 Task: Add Attachment from computer to Card Card0000000145 in Board Board0000000037 in Workspace WS0000000013 in Trello. Add Cover Green to Card Card0000000145 in Board Board0000000037 in Workspace WS0000000013 in Trello. Add "Move Card To …" Button titled Button0000000145 to "top" of the list "To Do" to Card Card0000000145 in Board Board0000000037 in Workspace WS0000000013 in Trello. Add Description DS0000000145 to Card Card0000000146 in Board Board0000000037 in Workspace WS0000000013 in Trello. Add Comment CM0000000145 to Card Card0000000146 in Board Board0000000037 in Workspace WS0000000013 in Trello
Action: Mouse moved to (597, 33)
Screenshot: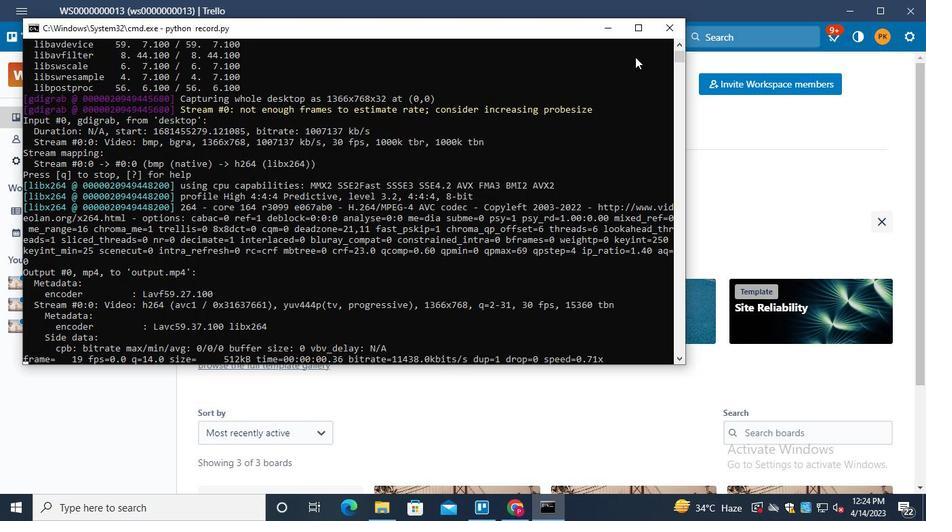 
Action: Mouse pressed left at (597, 33)
Screenshot: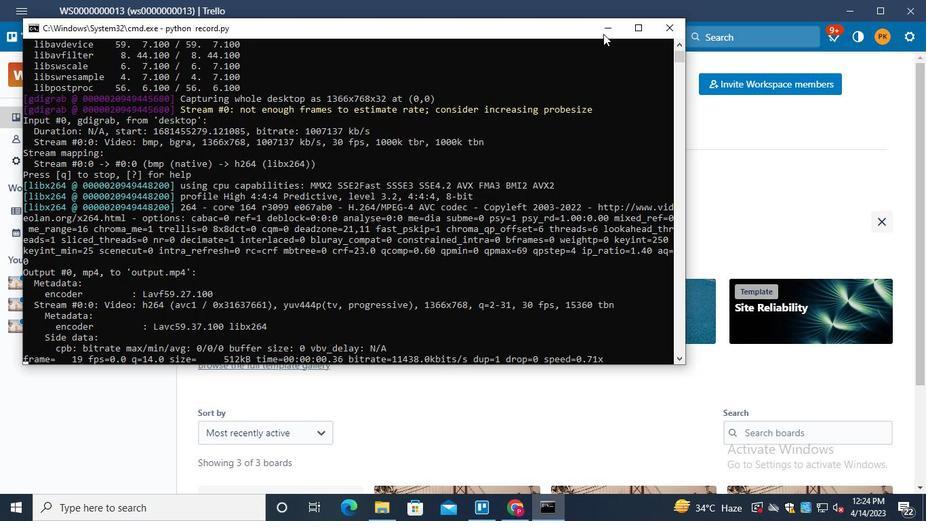 
Action: Mouse moved to (63, 290)
Screenshot: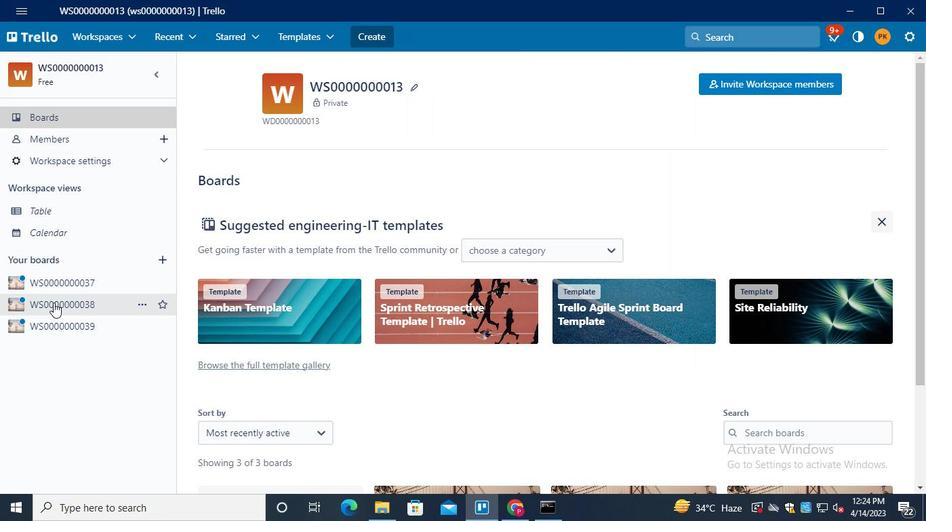
Action: Mouse pressed left at (63, 290)
Screenshot: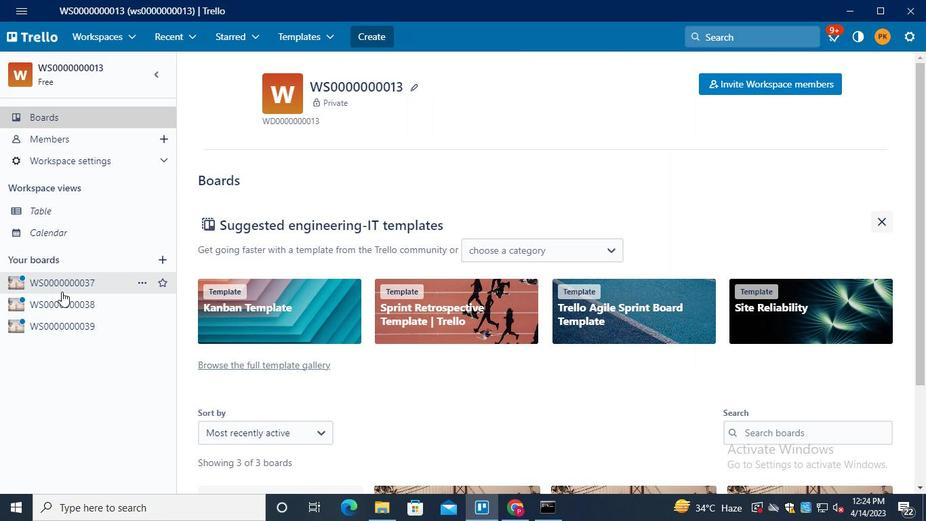
Action: Mouse moved to (268, 135)
Screenshot: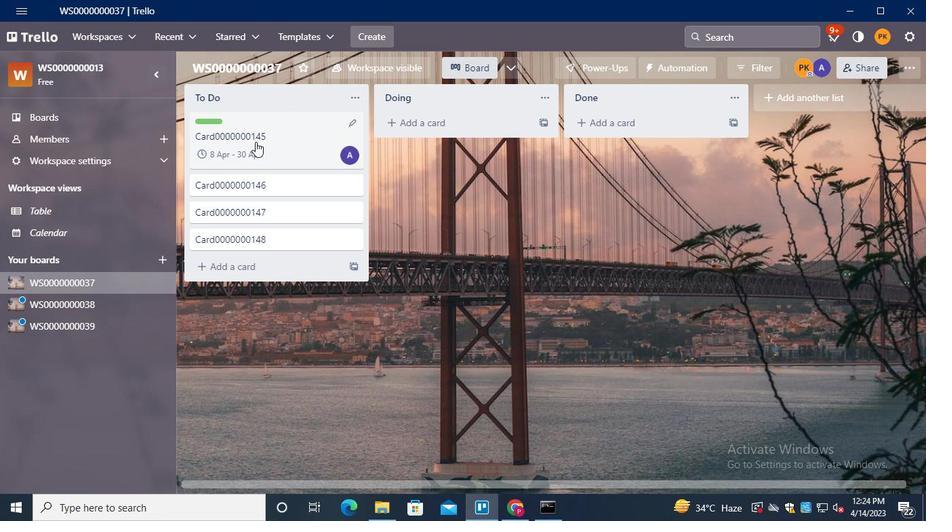 
Action: Mouse pressed left at (268, 135)
Screenshot: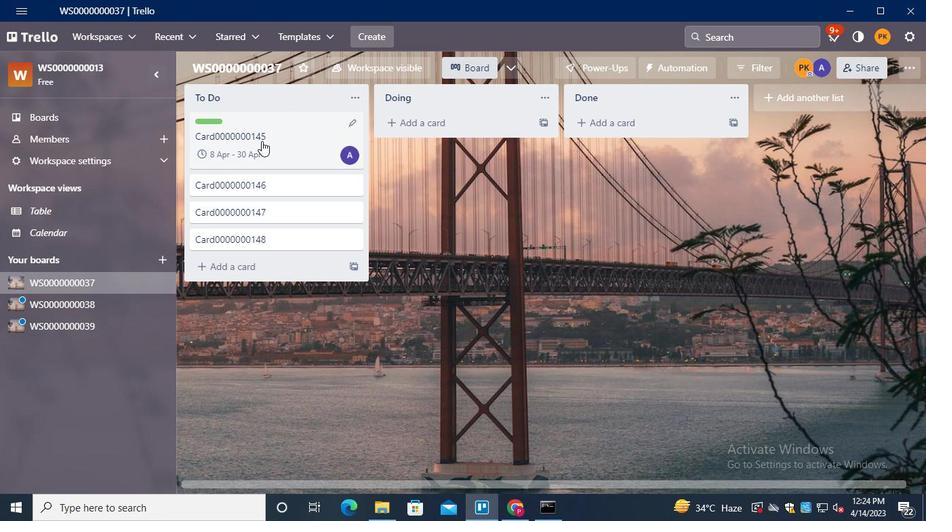 
Action: Mouse moved to (653, 287)
Screenshot: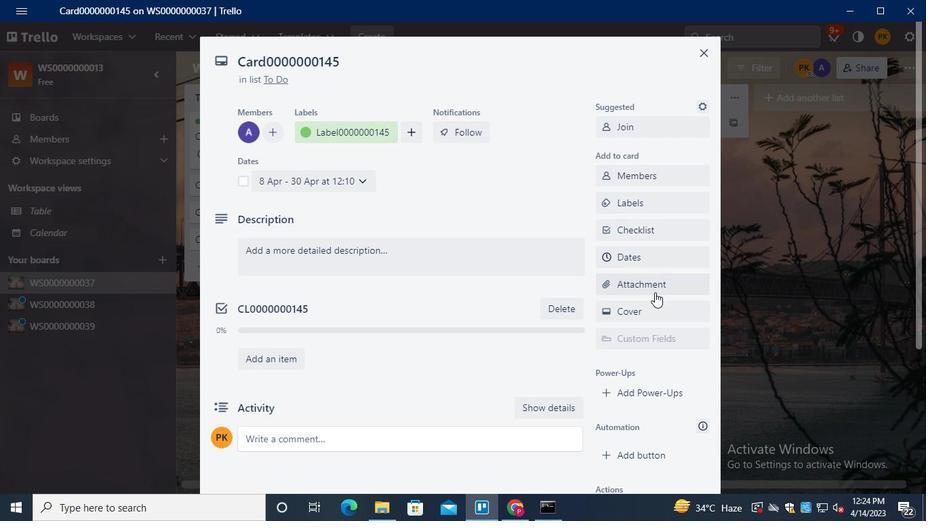
Action: Mouse pressed left at (653, 287)
Screenshot: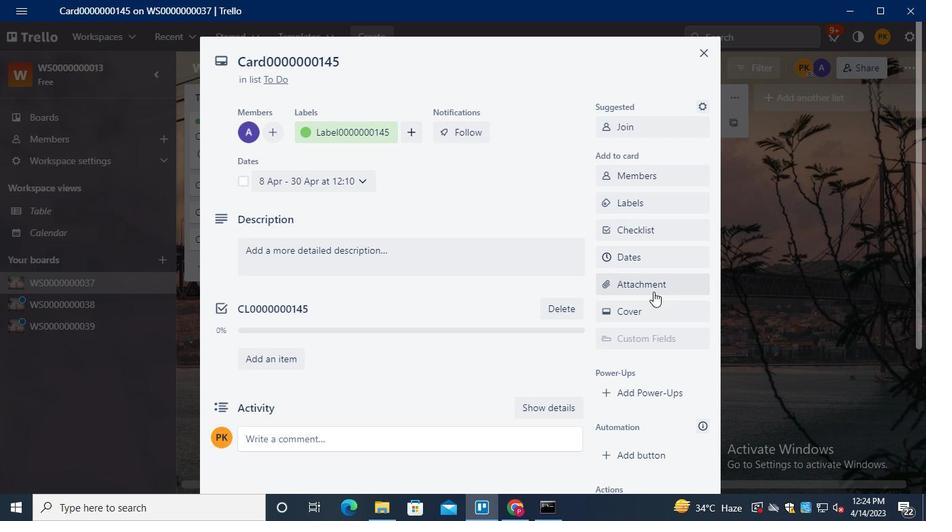 
Action: Mouse moved to (633, 109)
Screenshot: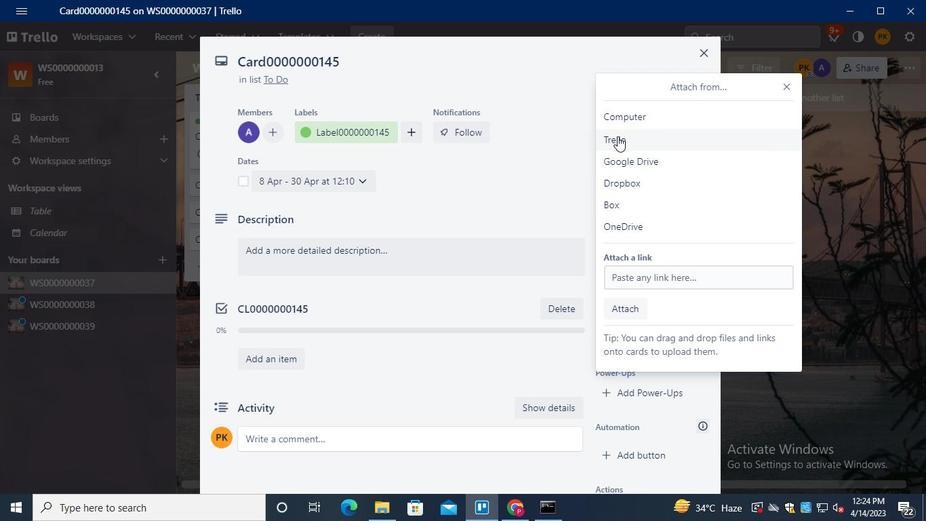 
Action: Mouse pressed left at (633, 109)
Screenshot: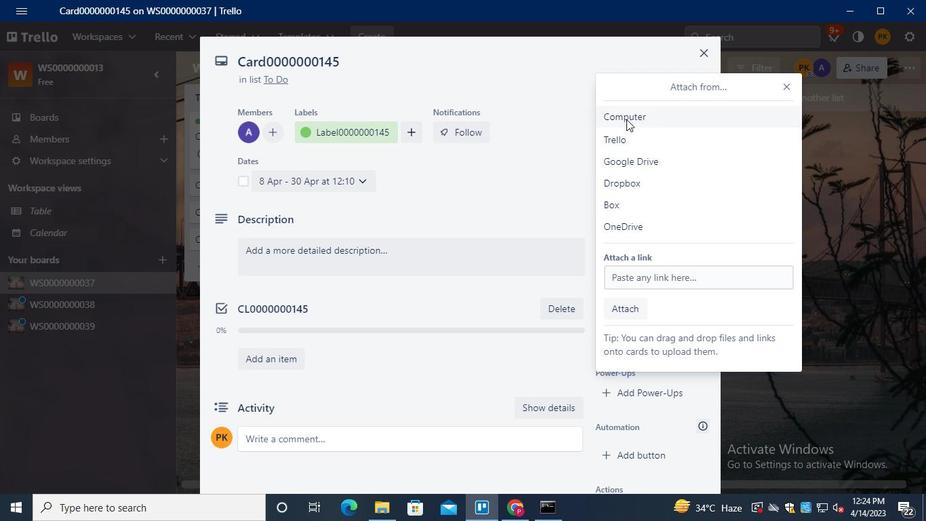 
Action: Mouse moved to (249, 101)
Screenshot: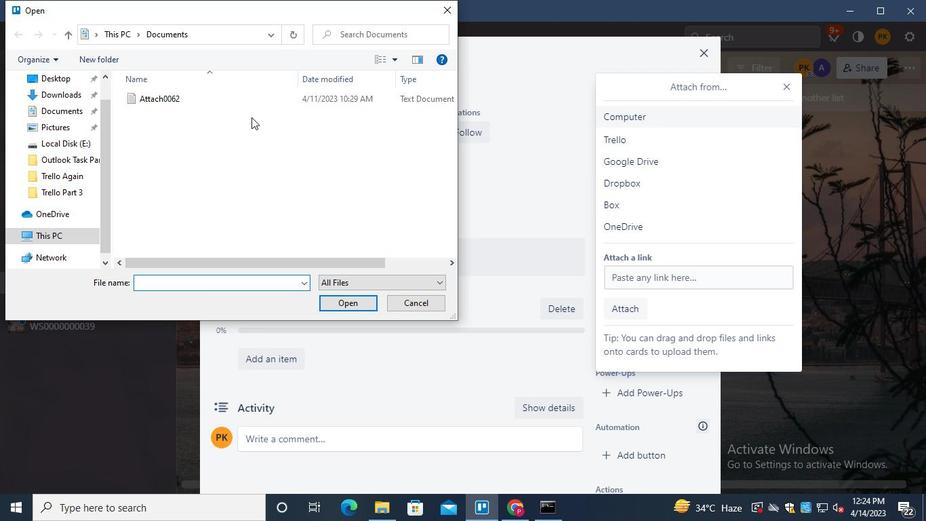 
Action: Mouse pressed left at (249, 101)
Screenshot: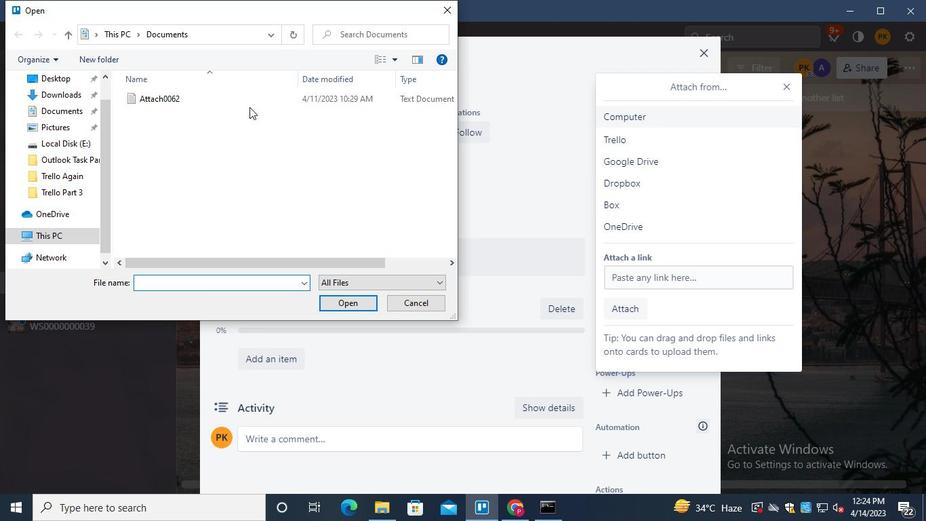 
Action: Mouse moved to (342, 299)
Screenshot: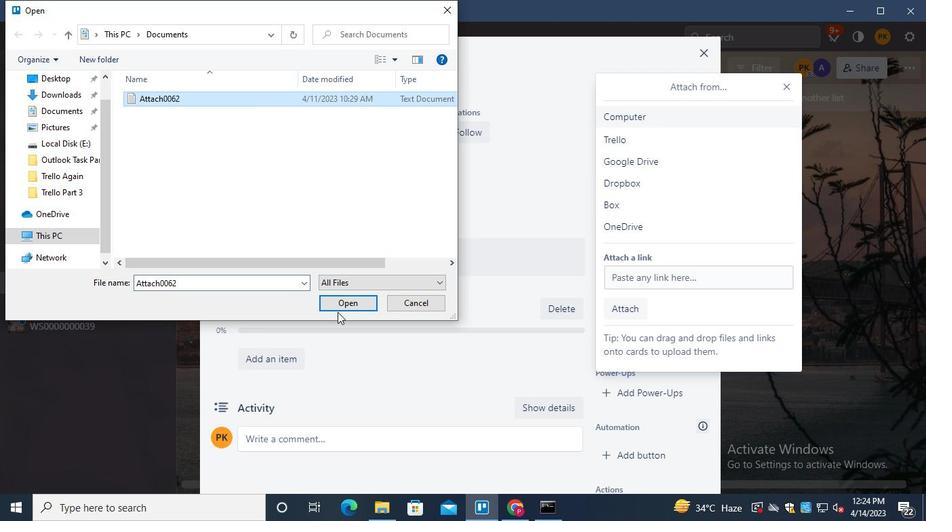
Action: Mouse pressed left at (342, 299)
Screenshot: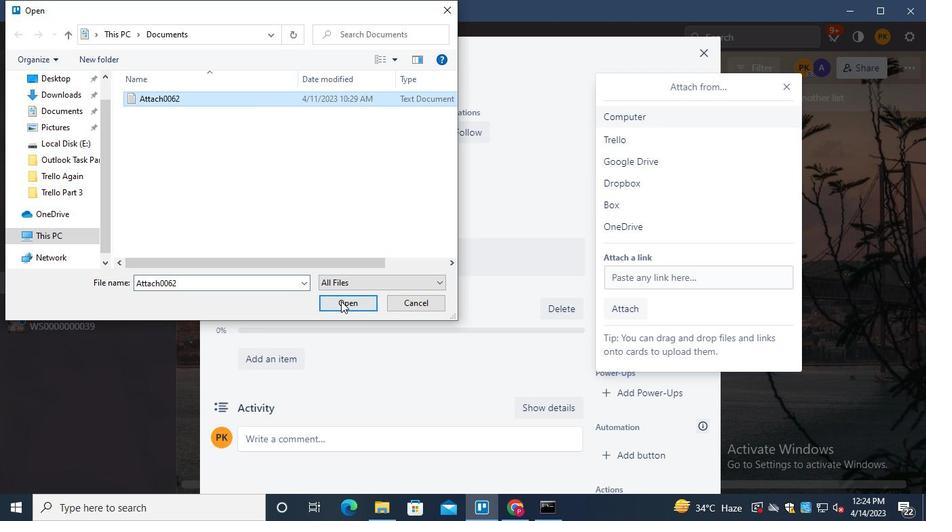 
Action: Mouse moved to (631, 310)
Screenshot: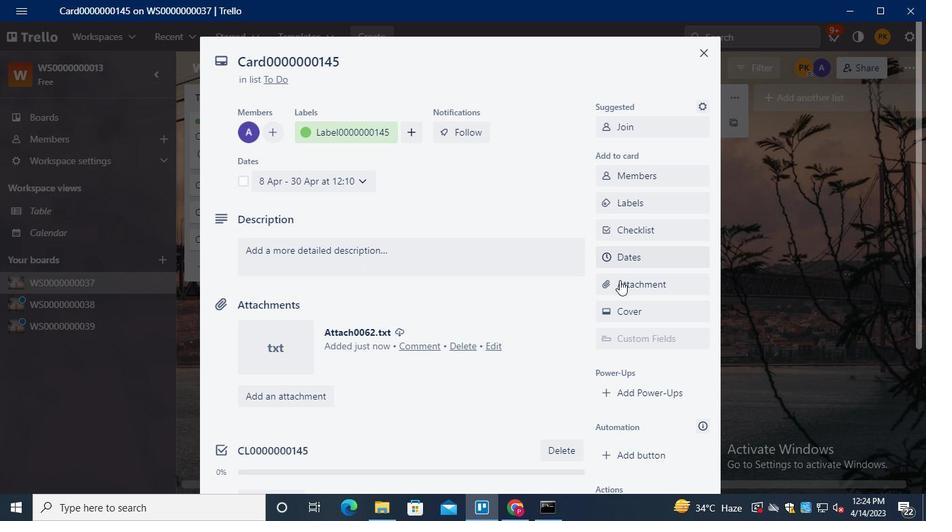 
Action: Mouse pressed left at (631, 310)
Screenshot: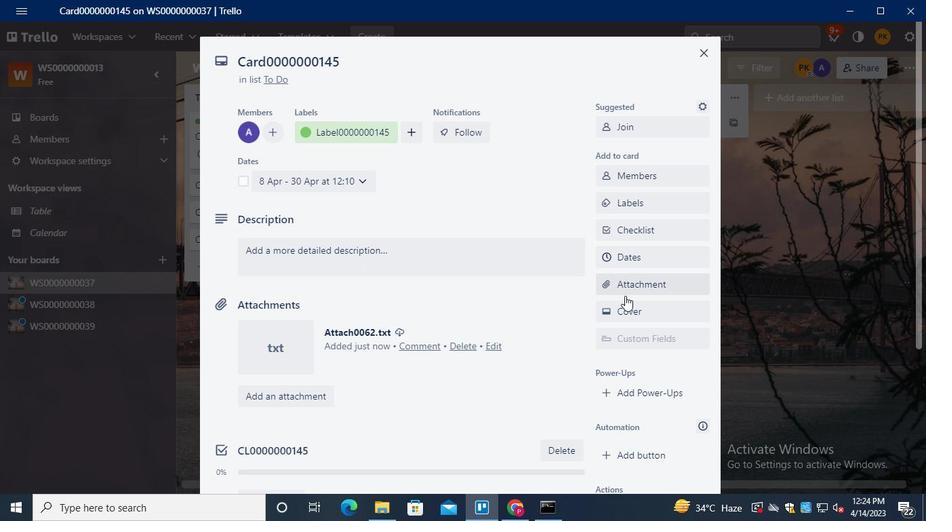 
Action: Mouse moved to (619, 229)
Screenshot: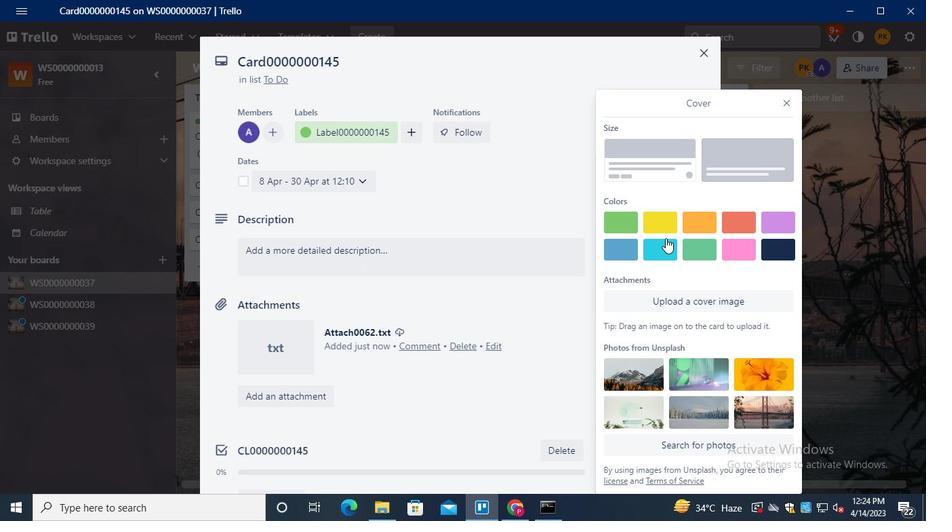 
Action: Mouse pressed left at (619, 229)
Screenshot: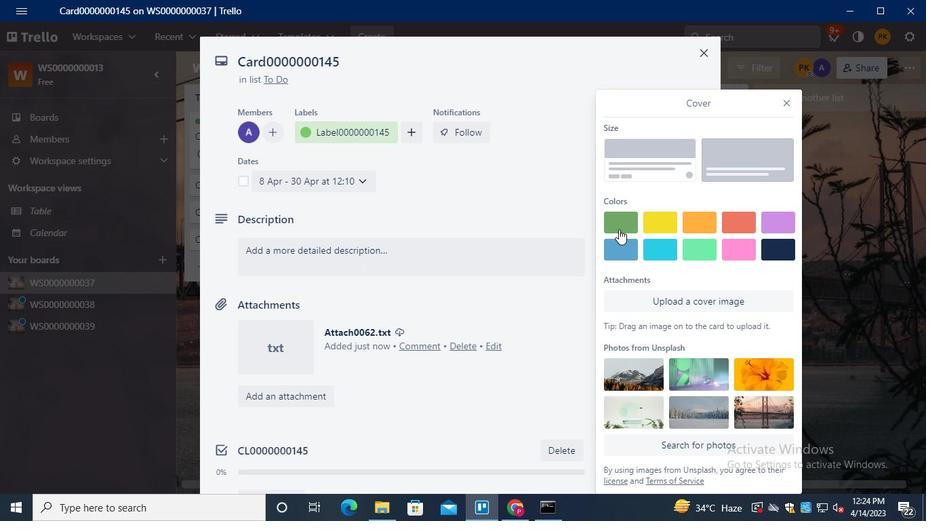 
Action: Mouse moved to (783, 77)
Screenshot: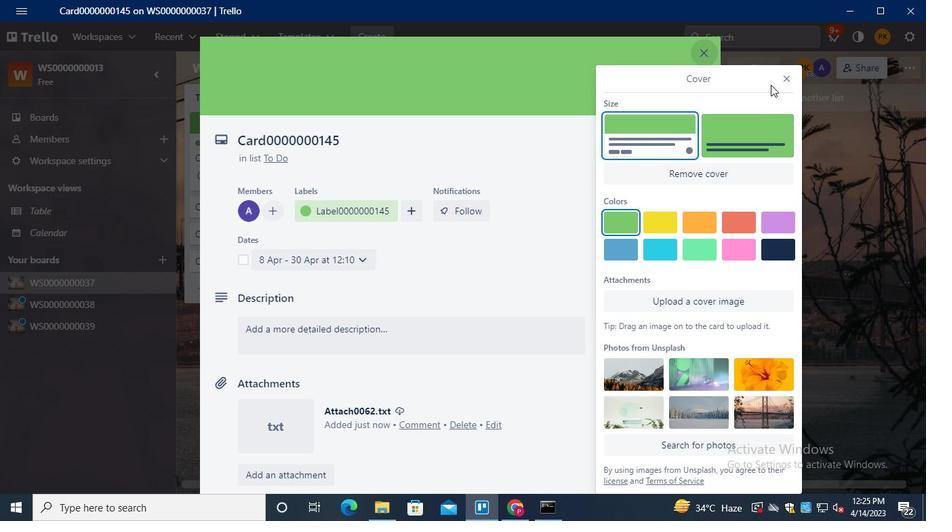 
Action: Mouse pressed left at (783, 77)
Screenshot: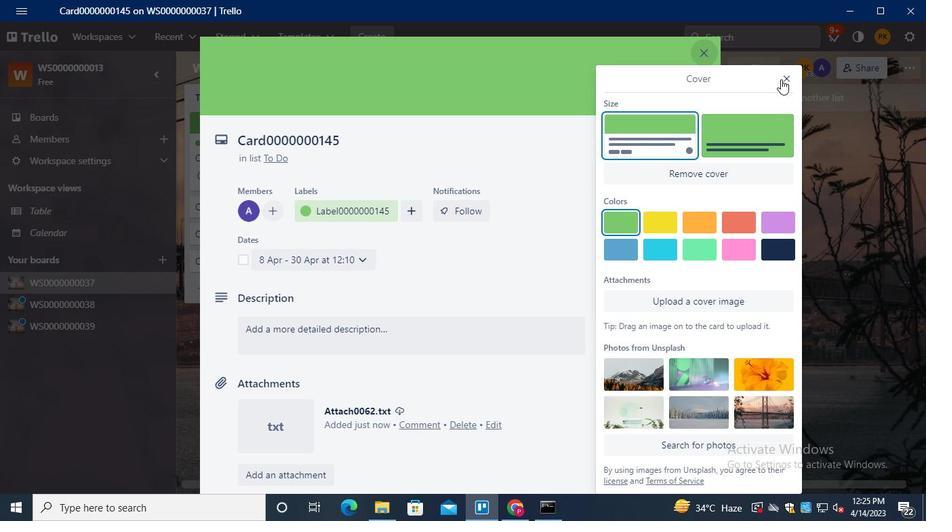 
Action: Mouse moved to (653, 372)
Screenshot: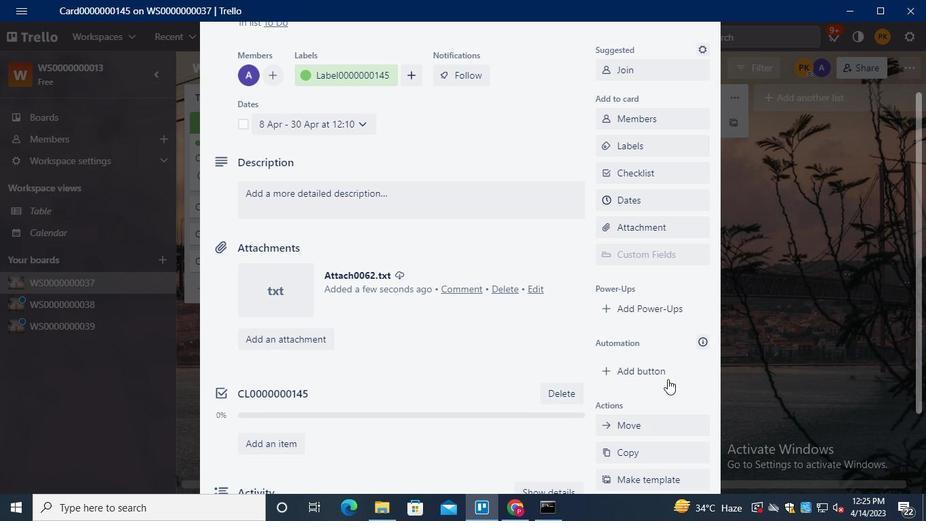 
Action: Mouse pressed left at (653, 372)
Screenshot: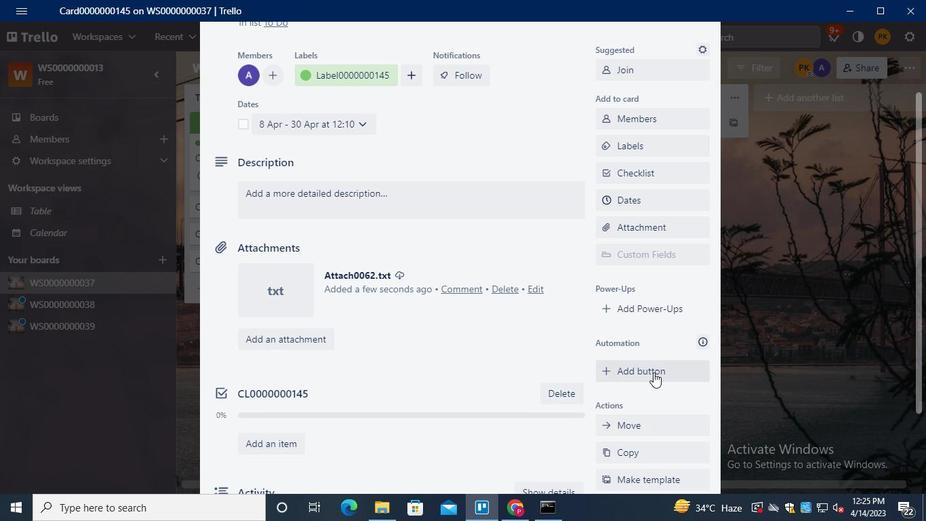 
Action: Mouse moved to (656, 124)
Screenshot: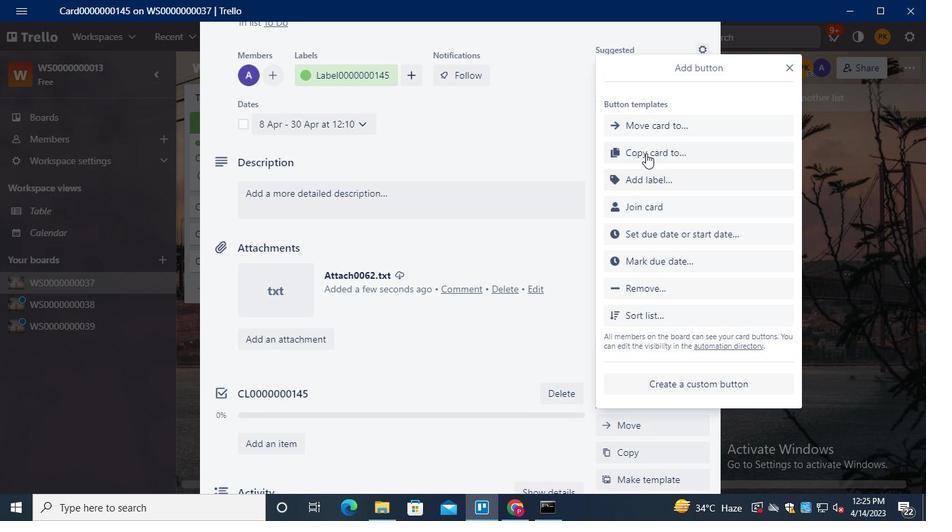
Action: Mouse pressed left at (656, 124)
Screenshot: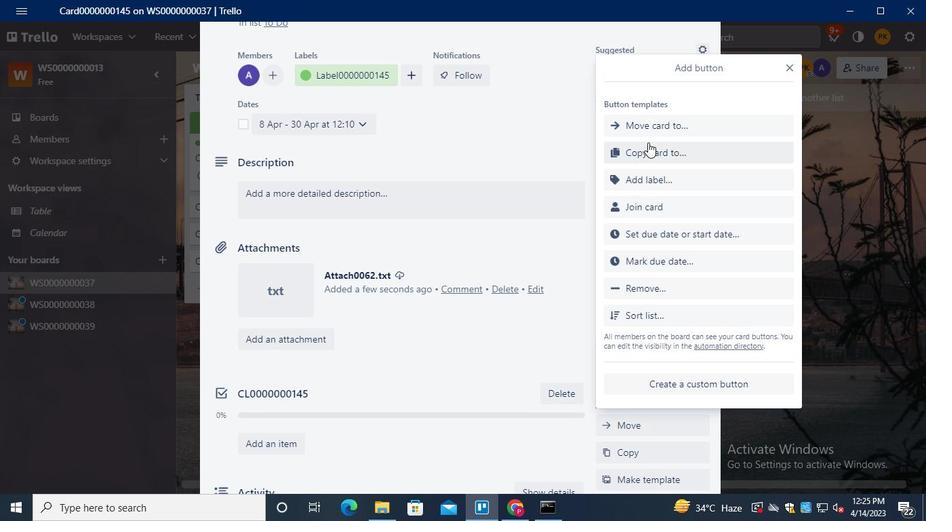 
Action: Mouse moved to (712, 236)
Screenshot: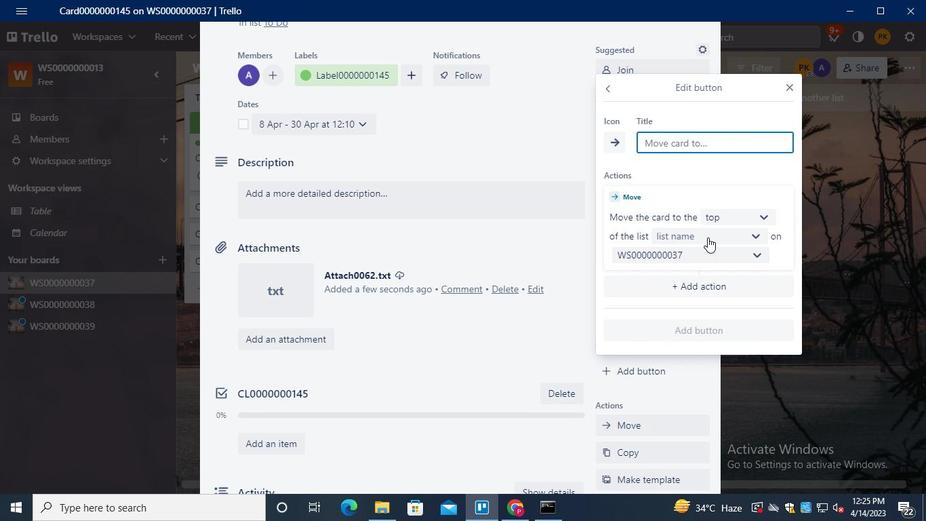 
Action: Mouse pressed left at (712, 236)
Screenshot: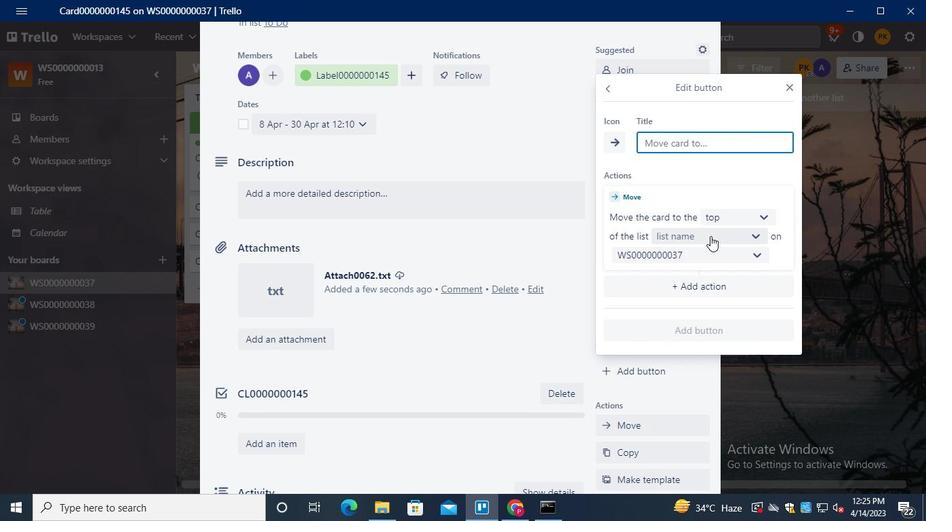
Action: Mouse moved to (705, 262)
Screenshot: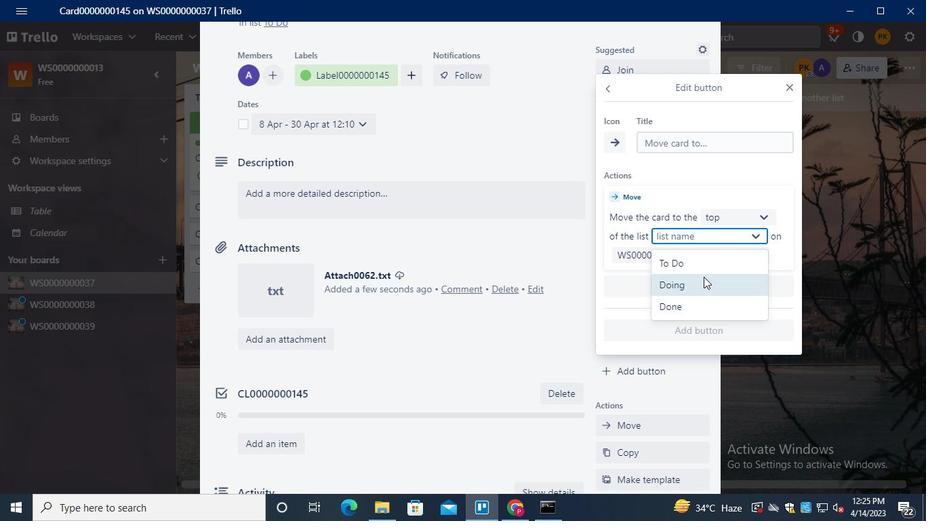 
Action: Mouse pressed left at (705, 262)
Screenshot: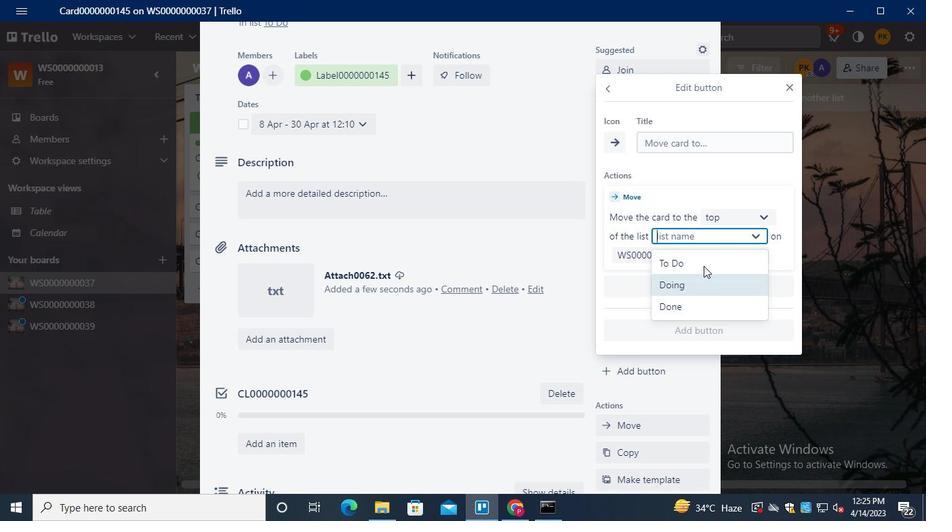 
Action: Mouse moved to (700, 252)
Screenshot: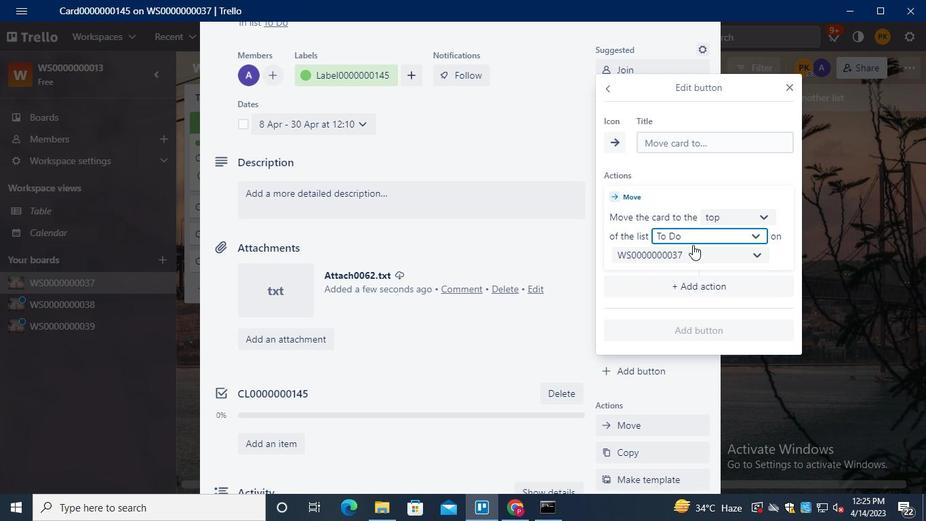 
Action: Mouse pressed left at (700, 252)
Screenshot: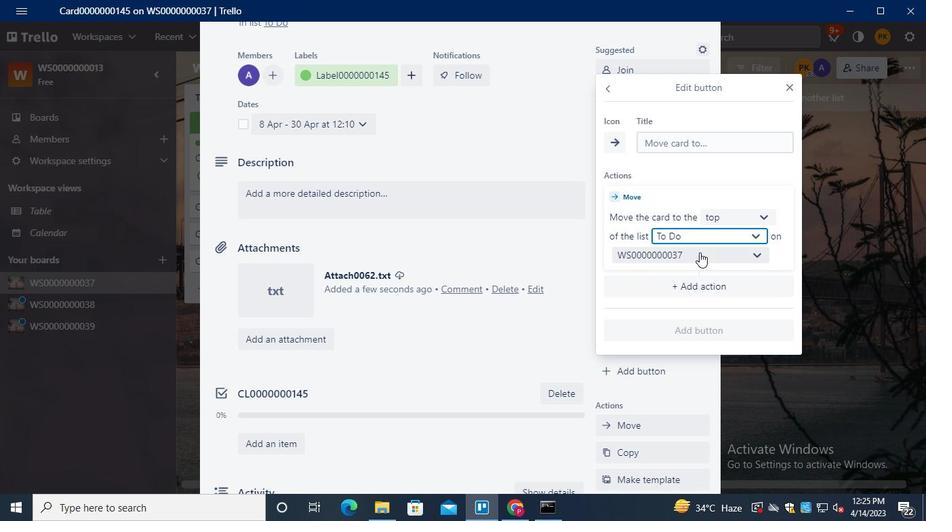 
Action: Mouse moved to (818, 263)
Screenshot: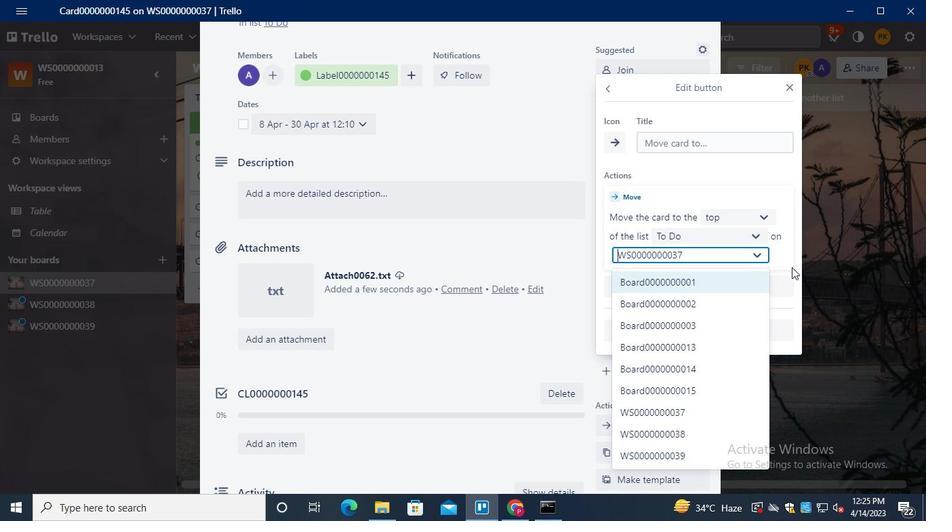 
Action: Mouse pressed left at (818, 263)
Screenshot: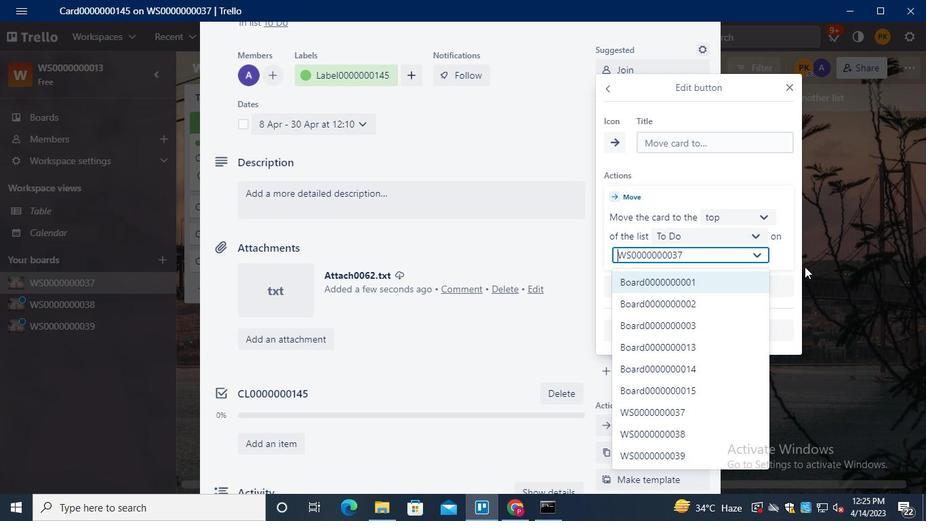 
Action: Mouse moved to (645, 377)
Screenshot: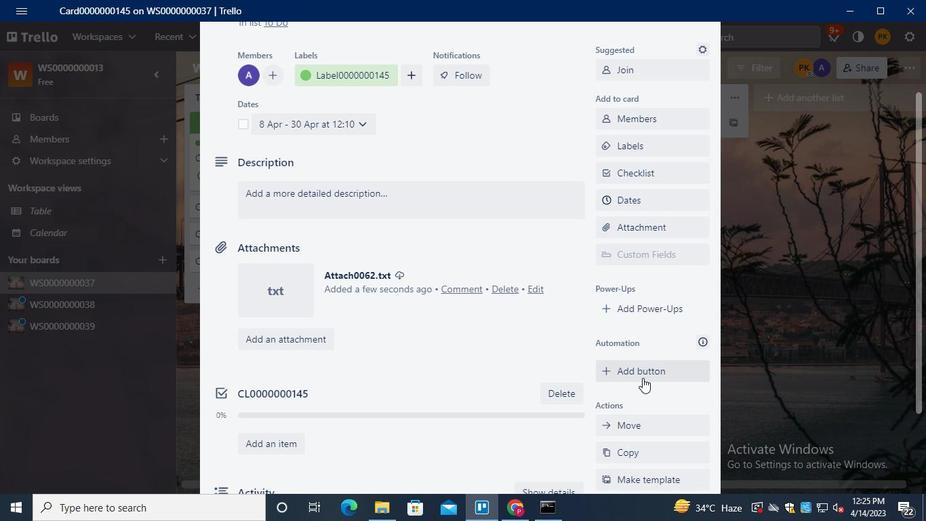 
Action: Mouse pressed left at (645, 377)
Screenshot: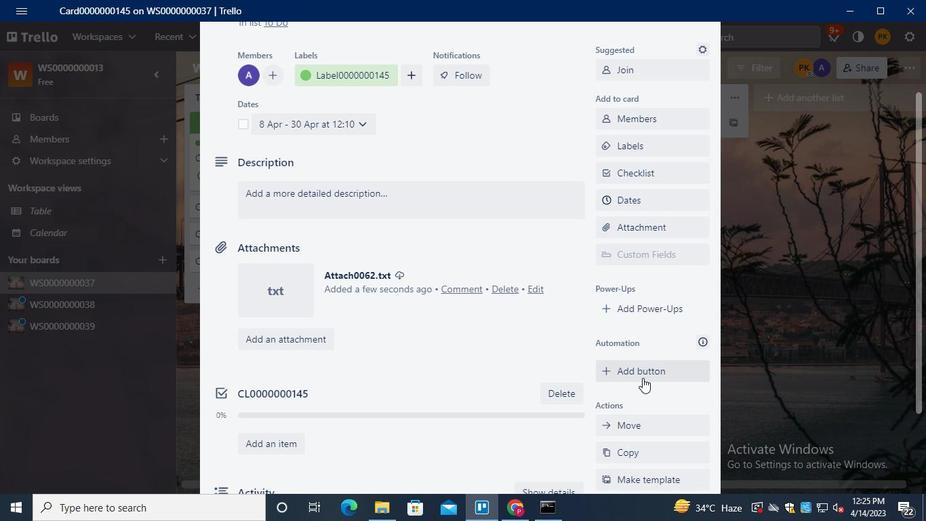 
Action: Mouse moved to (681, 125)
Screenshot: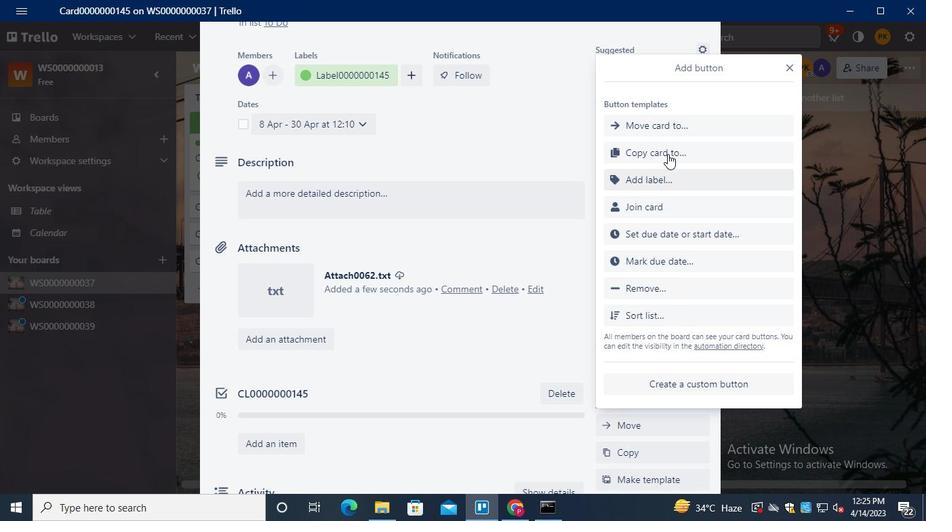 
Action: Mouse pressed left at (681, 125)
Screenshot: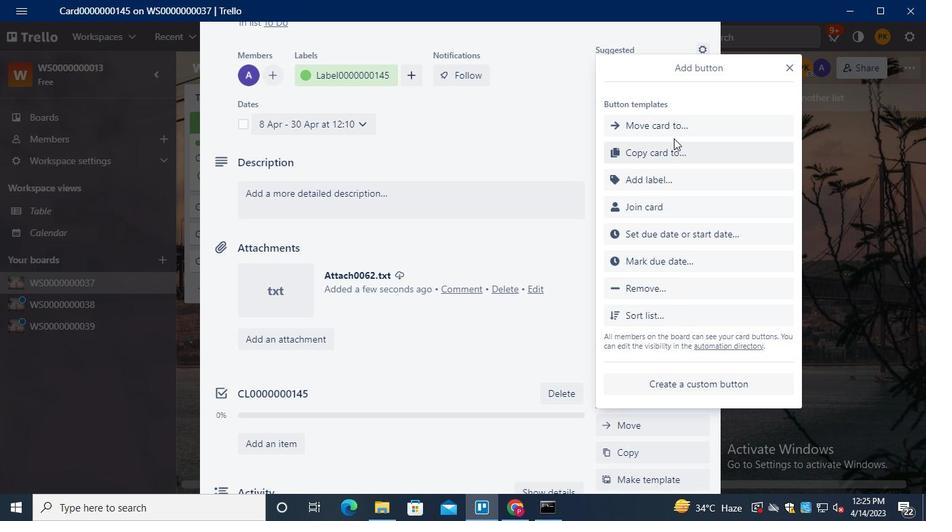 
Action: Mouse moved to (691, 168)
Screenshot: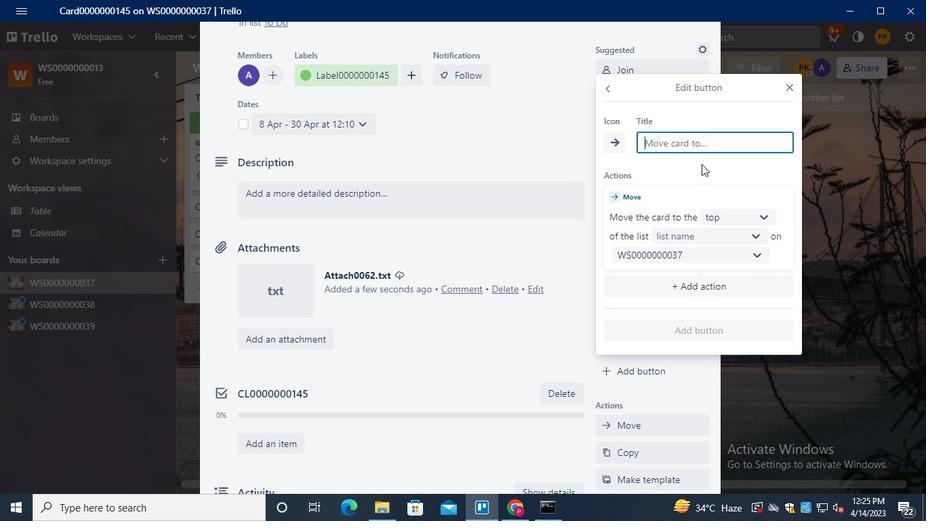 
Action: Keyboard Key.shift
Screenshot: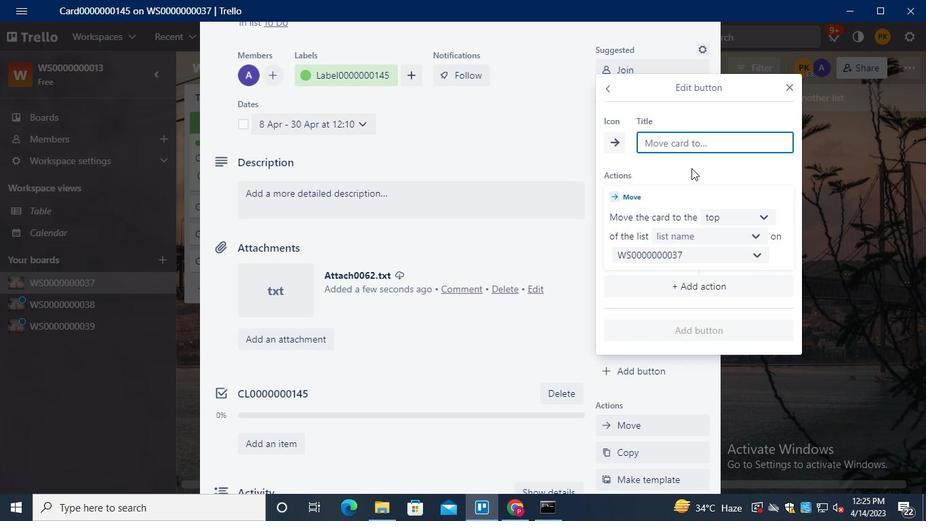 
Action: Keyboard B
Screenshot: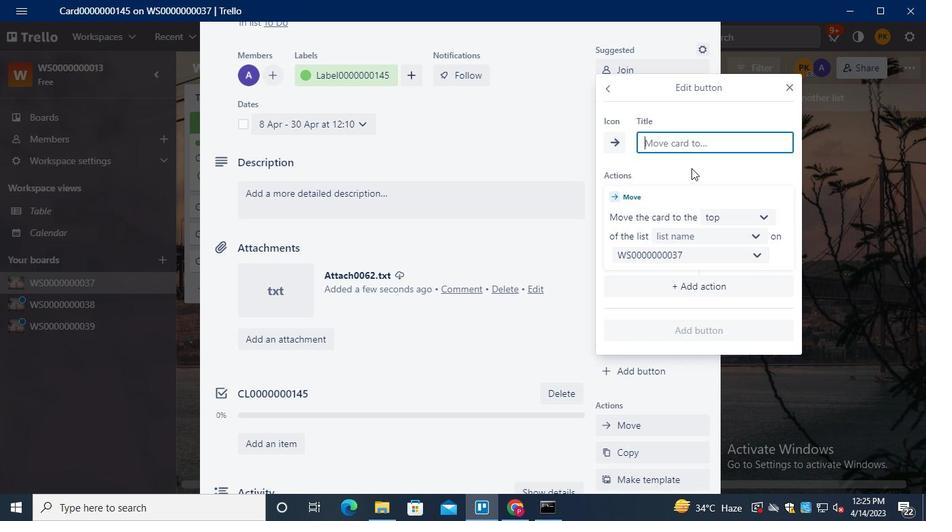 
Action: Keyboard u
Screenshot: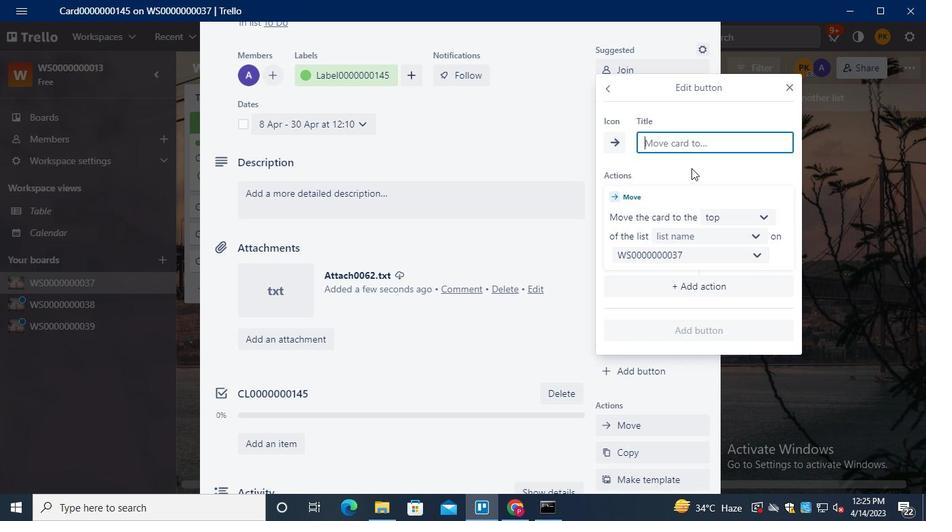 
Action: Keyboard t
Screenshot: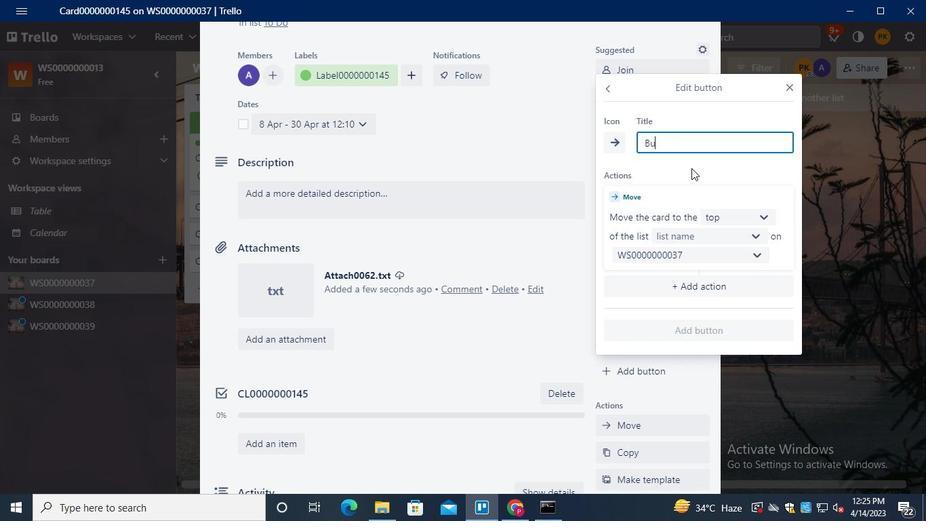 
Action: Keyboard t
Screenshot: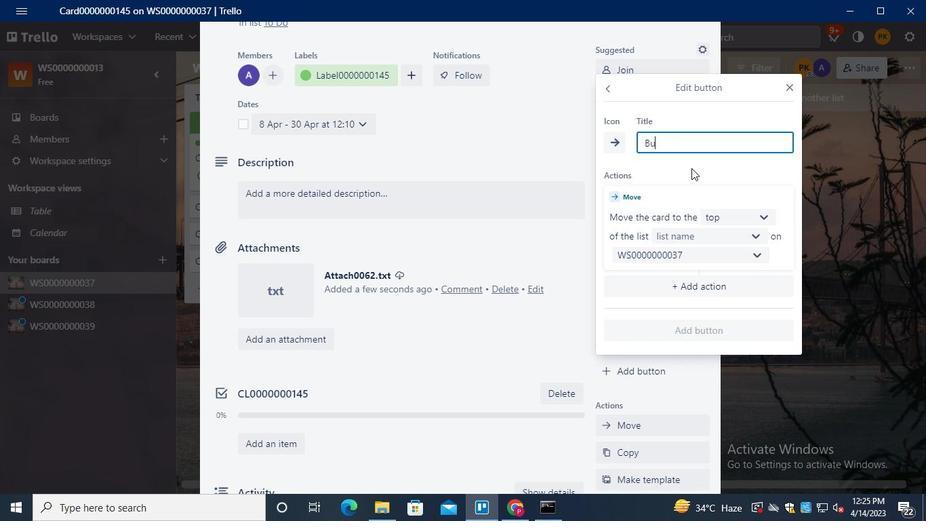 
Action: Keyboard o
Screenshot: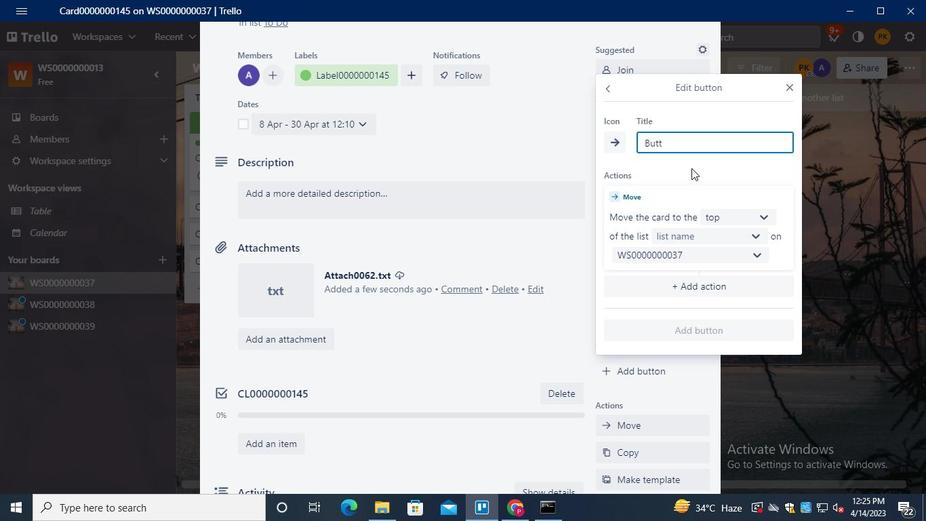 
Action: Keyboard n
Screenshot: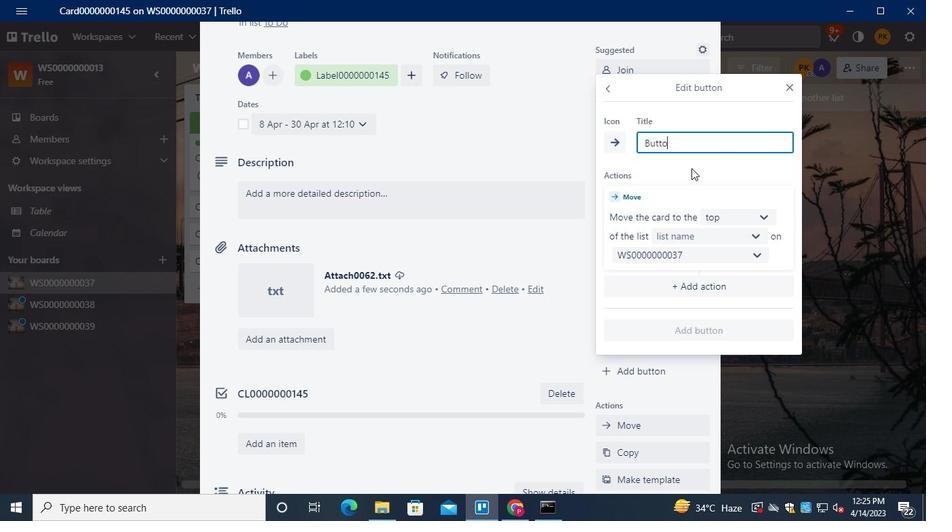 
Action: Keyboard <96>
Screenshot: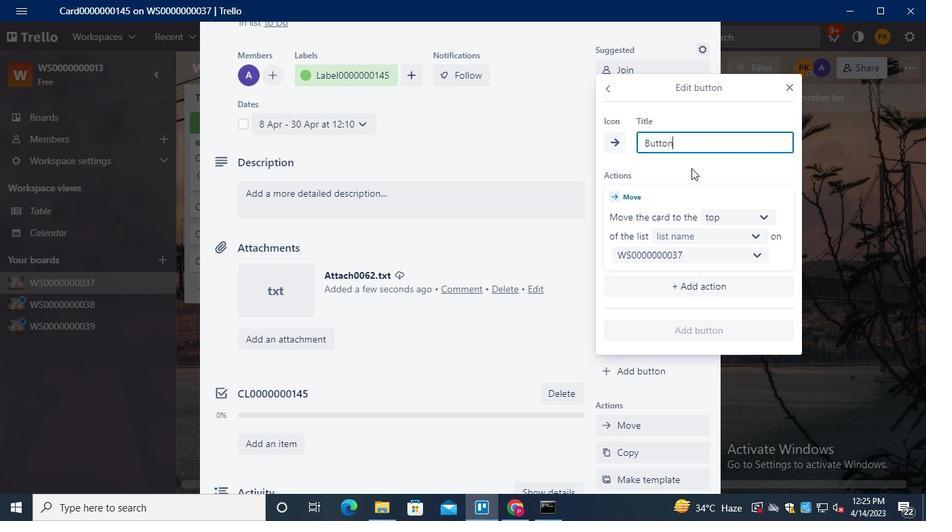 
Action: Keyboard <96>
Screenshot: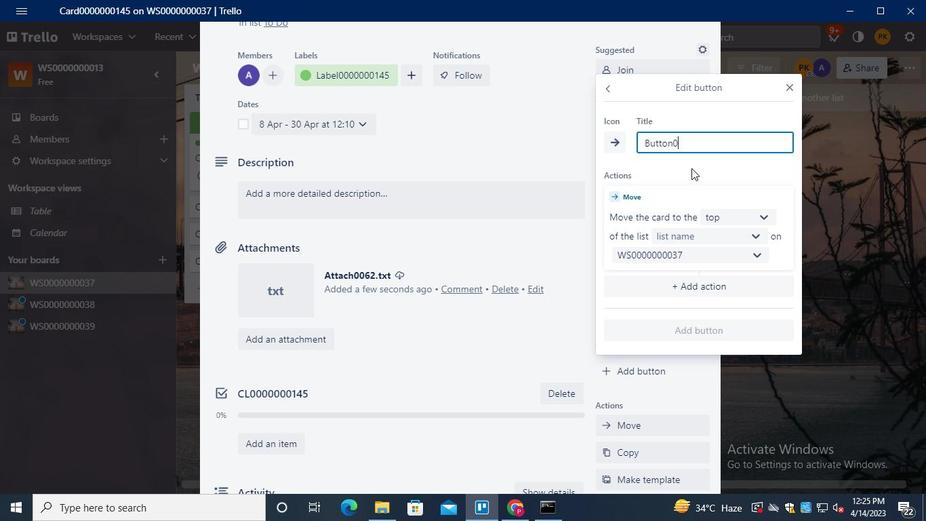 
Action: Keyboard <96>
Screenshot: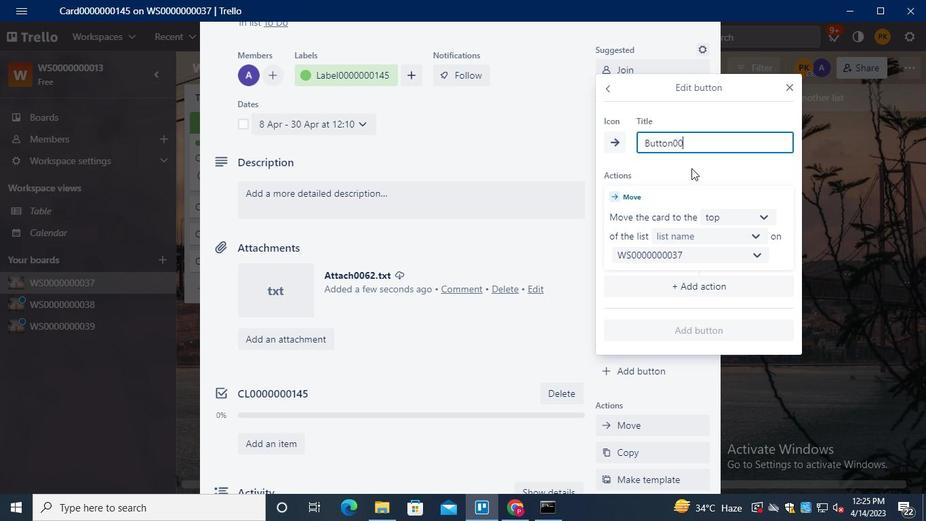 
Action: Keyboard <96>
Screenshot: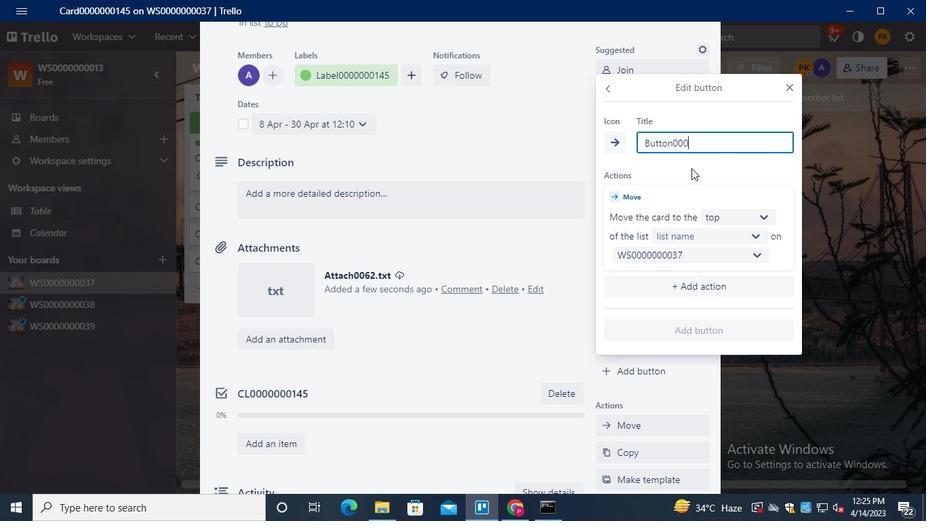 
Action: Keyboard <96>
Screenshot: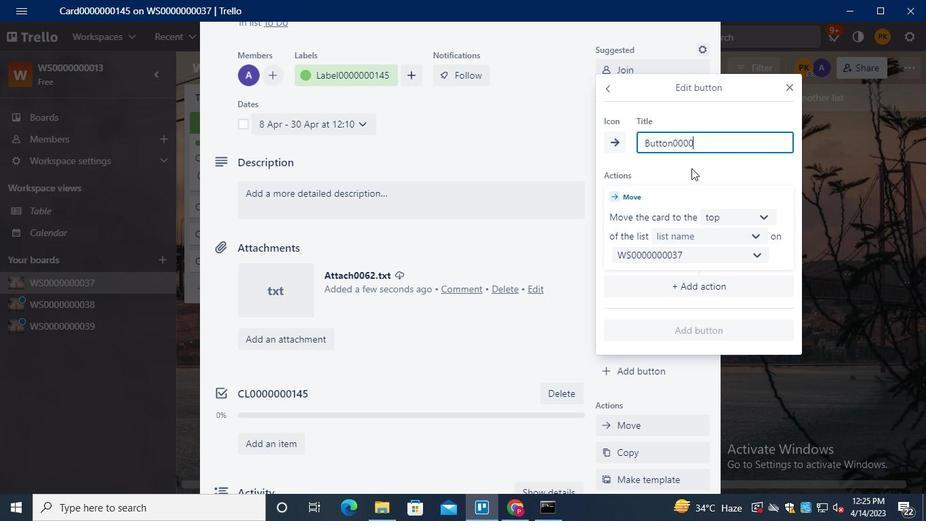 
Action: Keyboard <96>
Screenshot: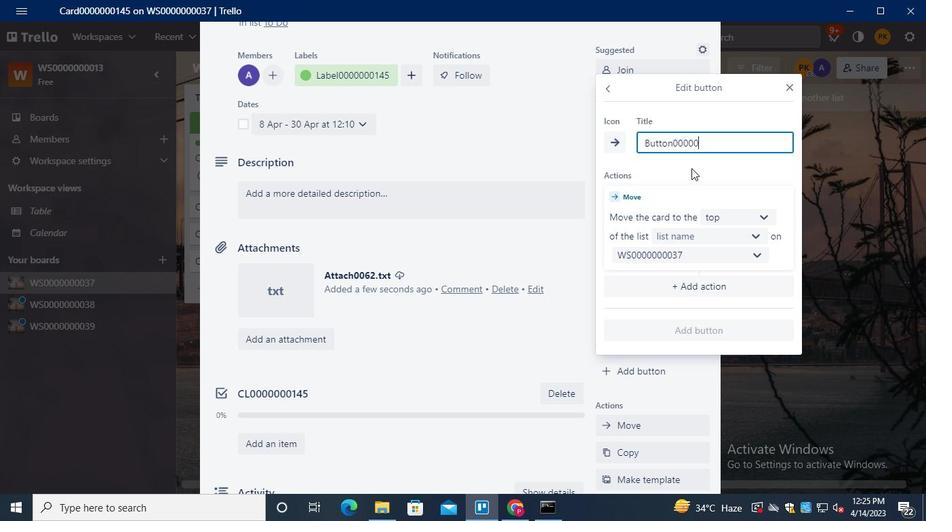 
Action: Keyboard <96>
Screenshot: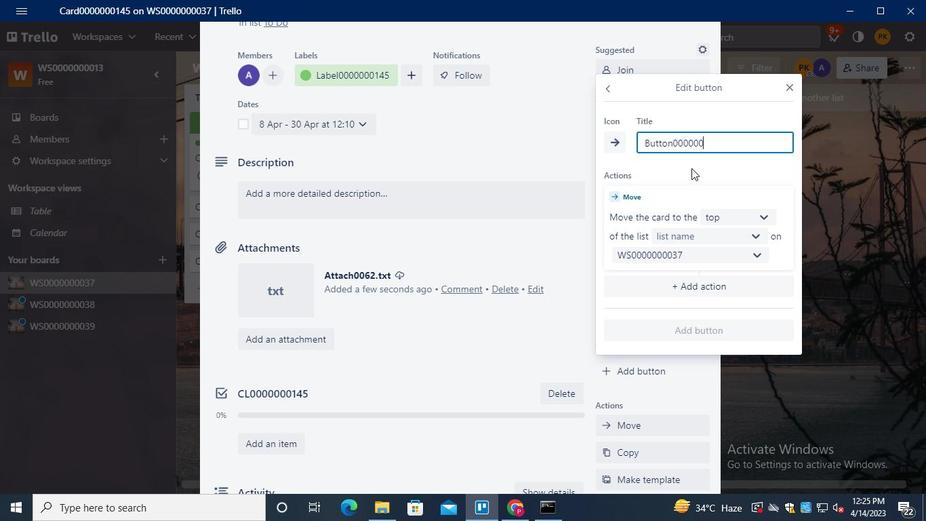 
Action: Keyboard <97>
Screenshot: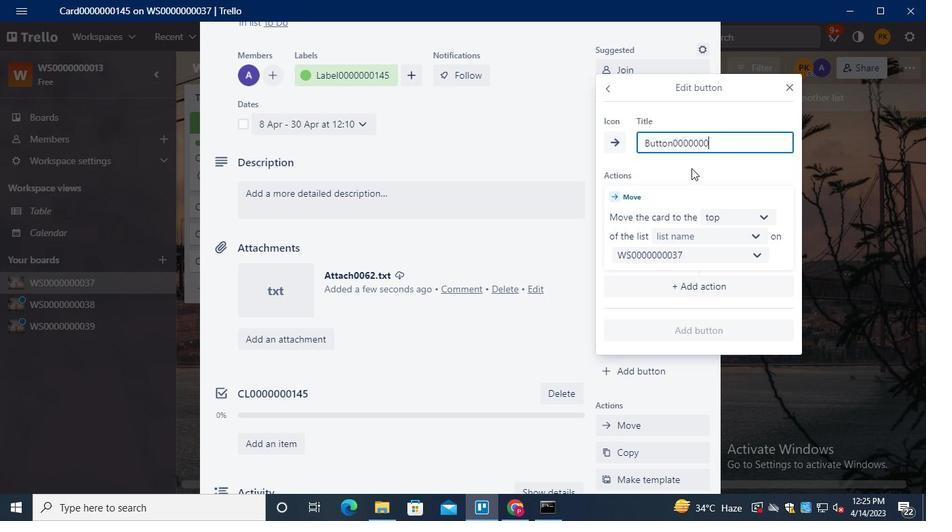 
Action: Keyboard <100>
Screenshot: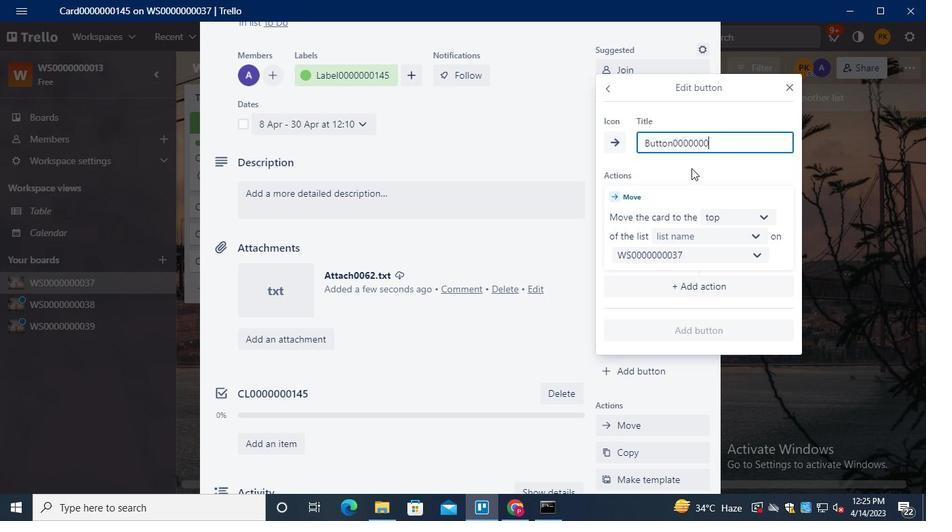
Action: Keyboard <101>
Screenshot: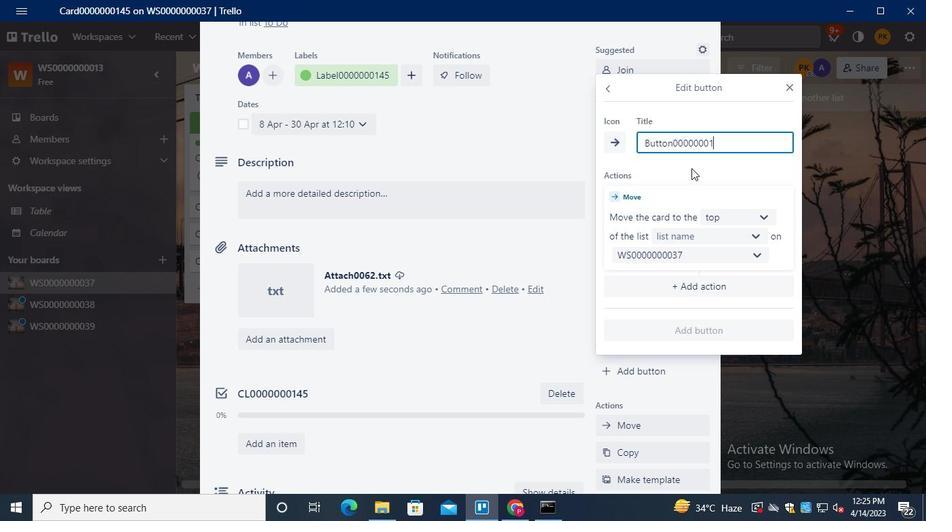 
Action: Mouse moved to (721, 229)
Screenshot: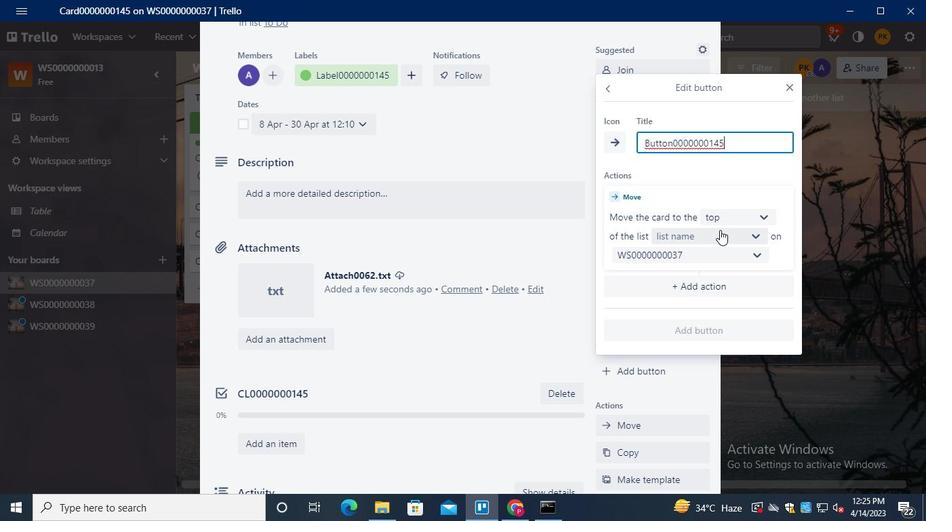 
Action: Mouse pressed left at (721, 229)
Screenshot: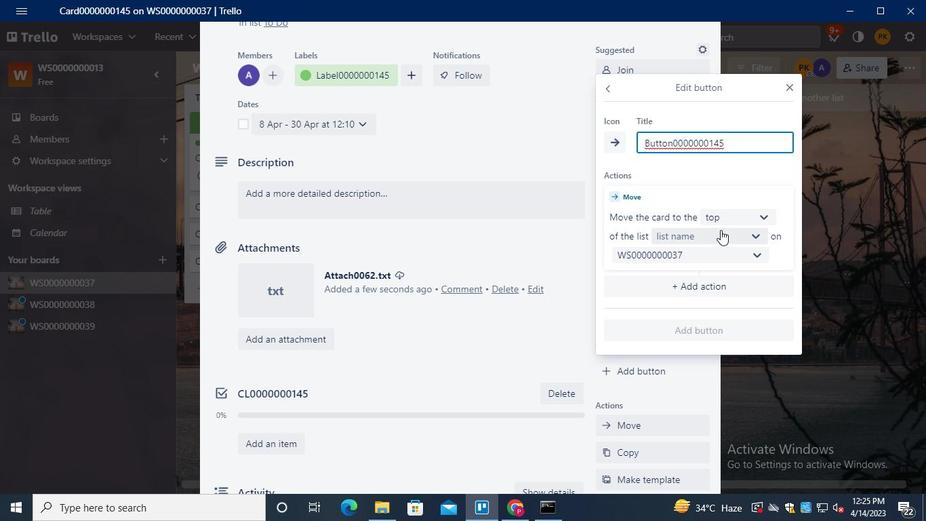 
Action: Mouse moved to (716, 264)
Screenshot: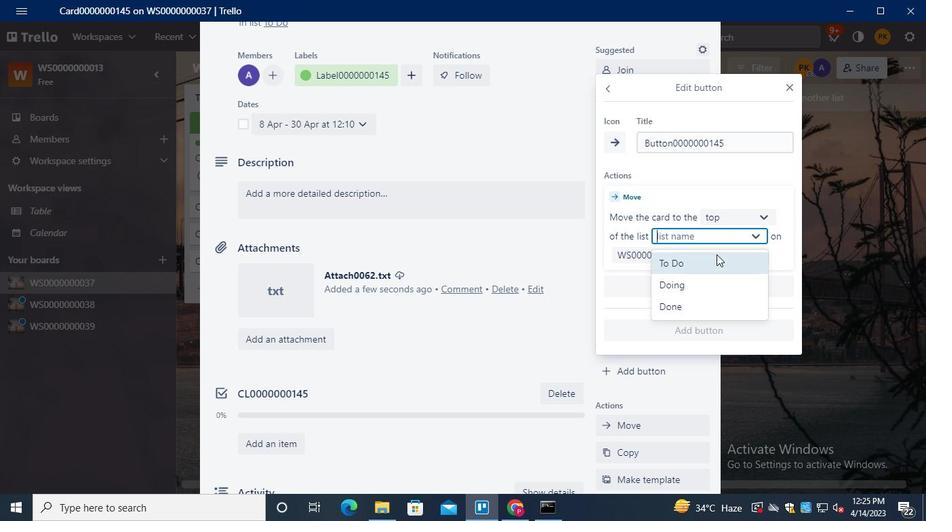 
Action: Mouse pressed left at (716, 264)
Screenshot: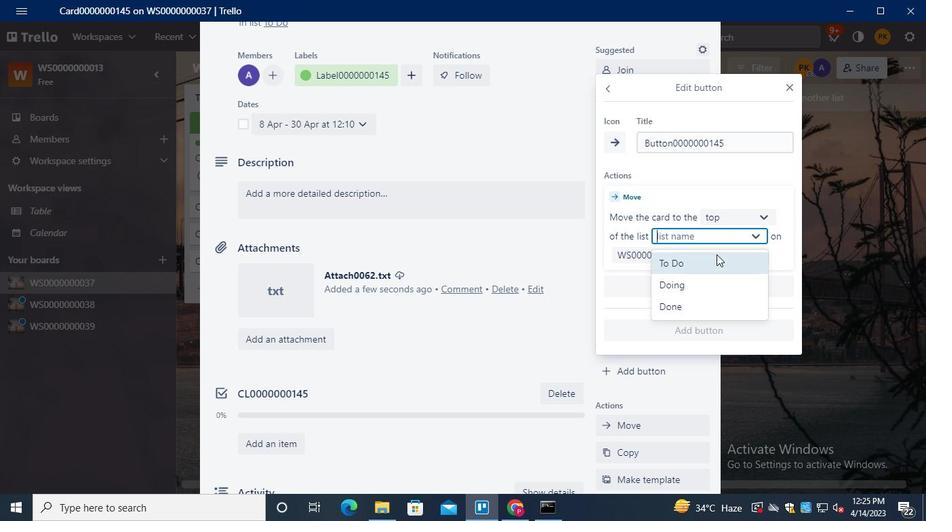 
Action: Mouse moved to (710, 335)
Screenshot: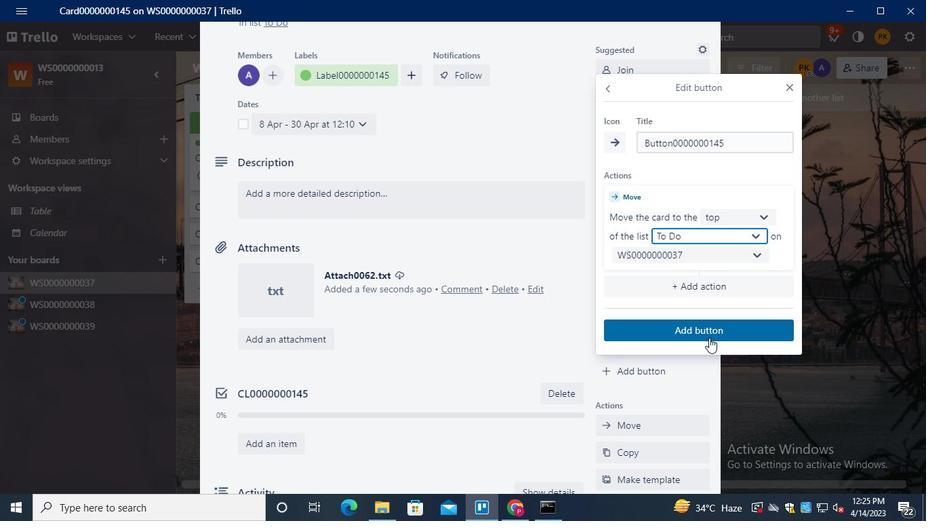 
Action: Mouse pressed left at (710, 335)
Screenshot: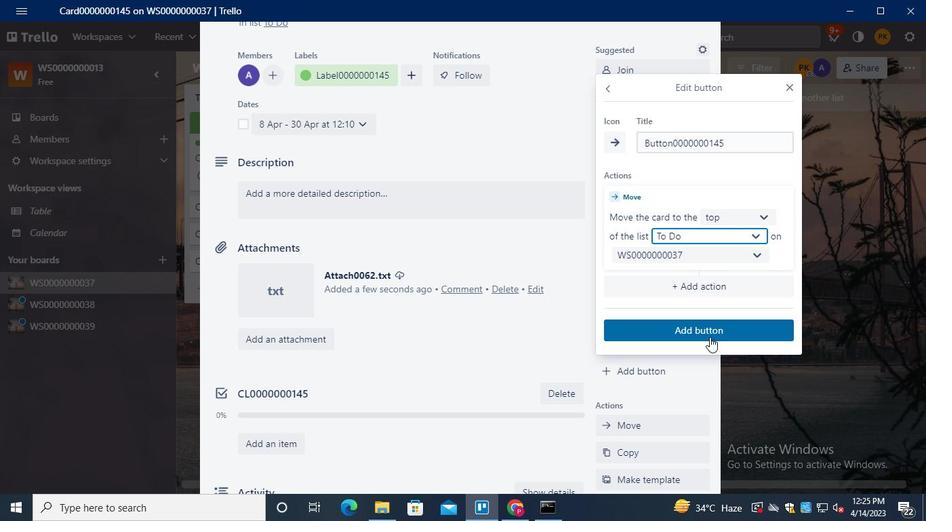
Action: Mouse moved to (374, 186)
Screenshot: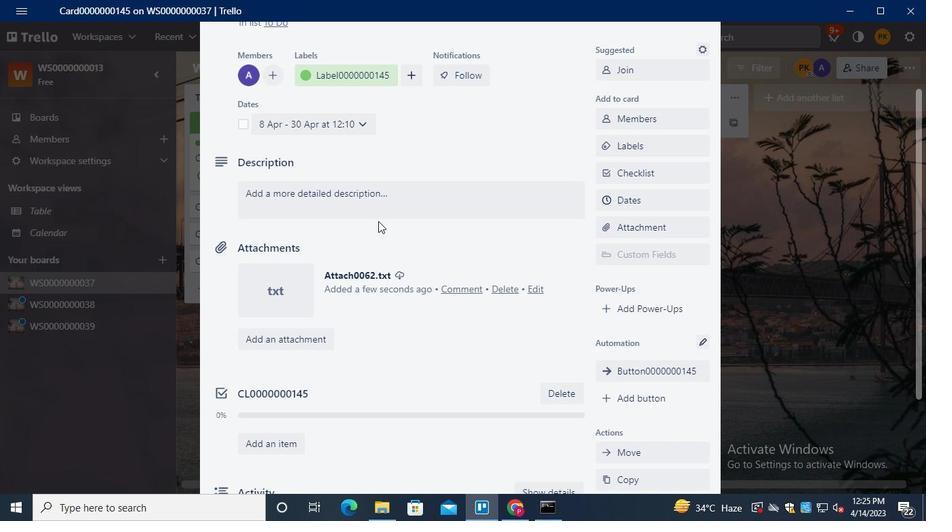 
Action: Mouse pressed left at (374, 186)
Screenshot: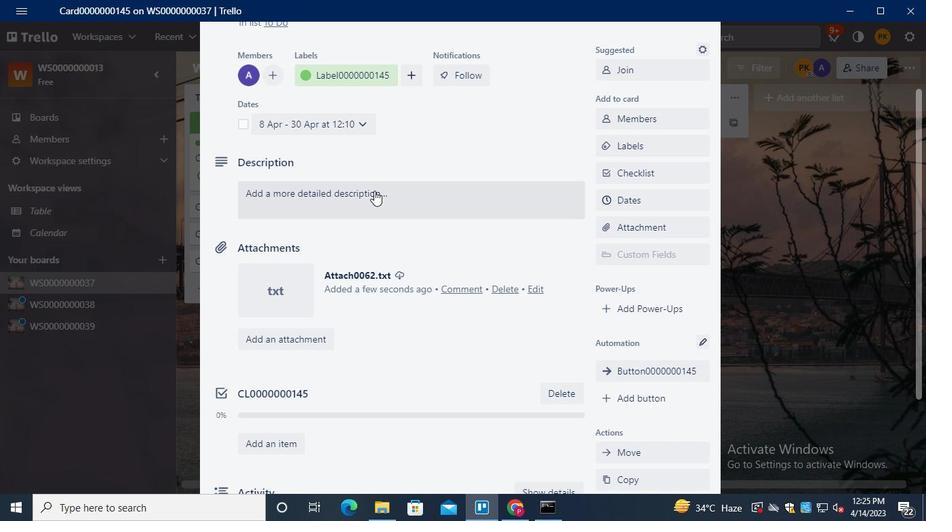 
Action: Keyboard Key.shift
Screenshot: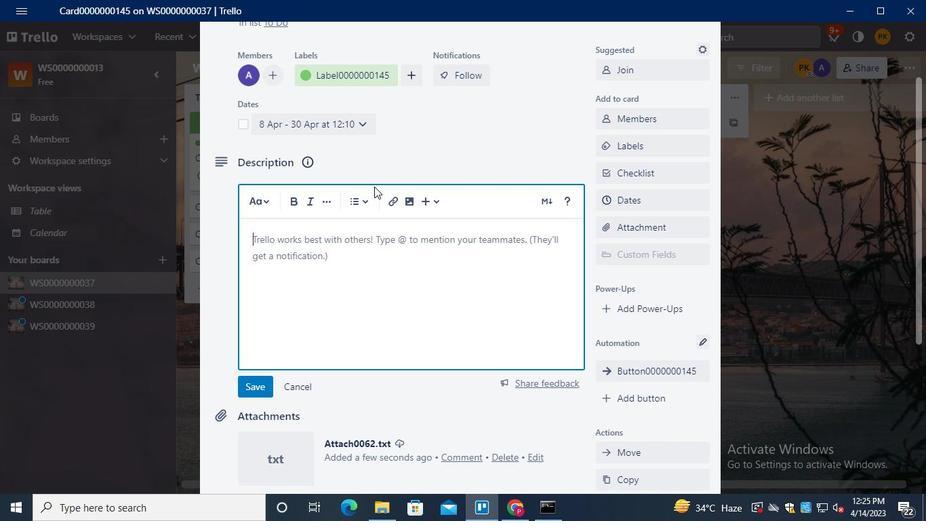 
Action: Keyboard D
Screenshot: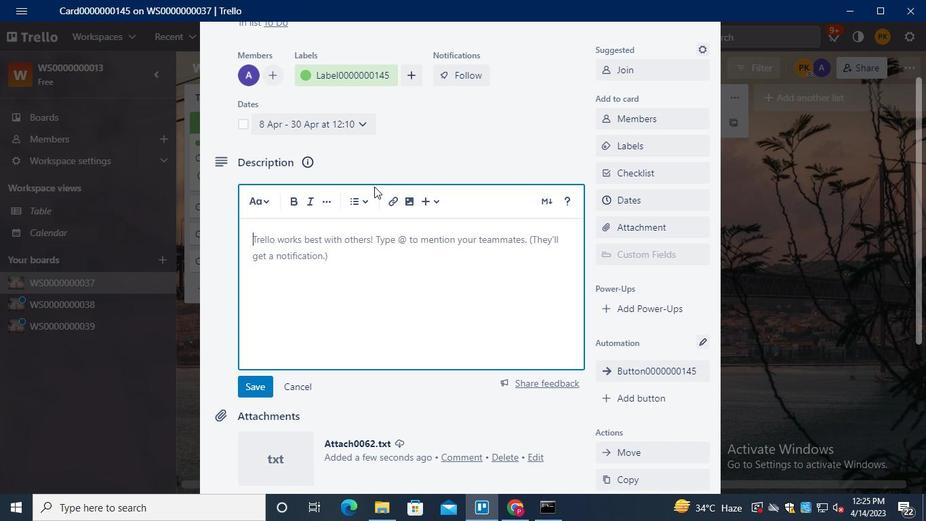 
Action: Keyboard S
Screenshot: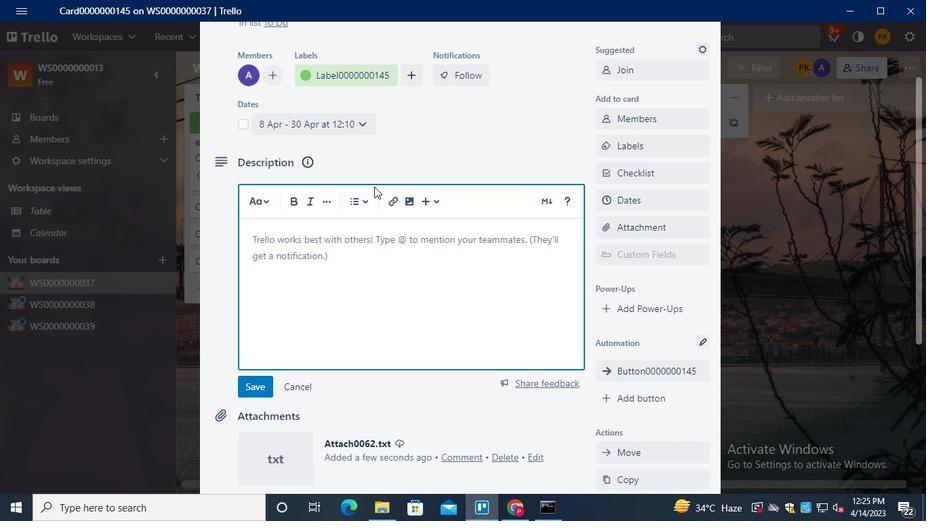 
Action: Keyboard <96>
Screenshot: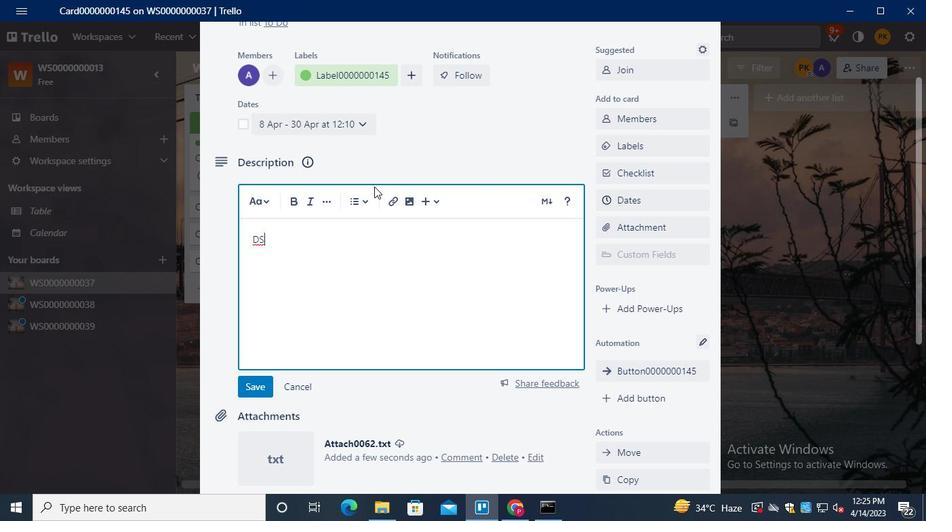 
Action: Keyboard <96>
Screenshot: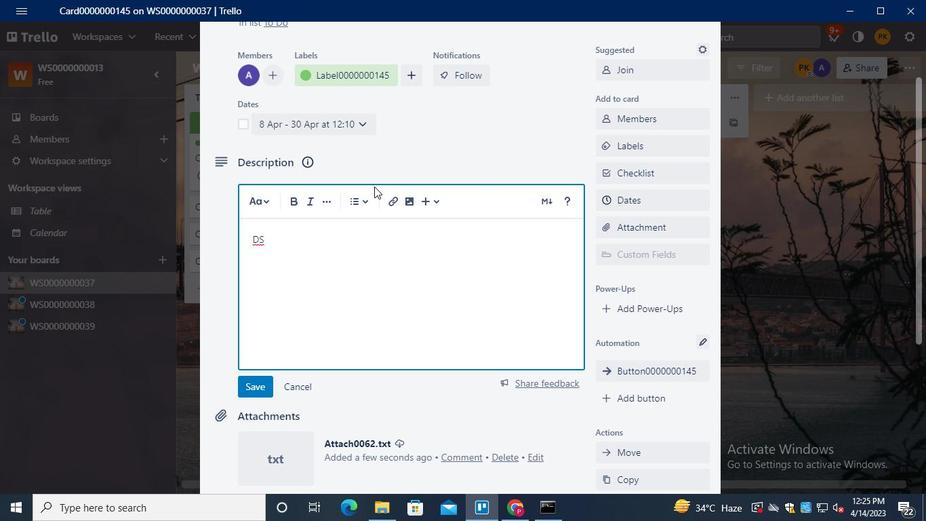 
Action: Keyboard <96>
Screenshot: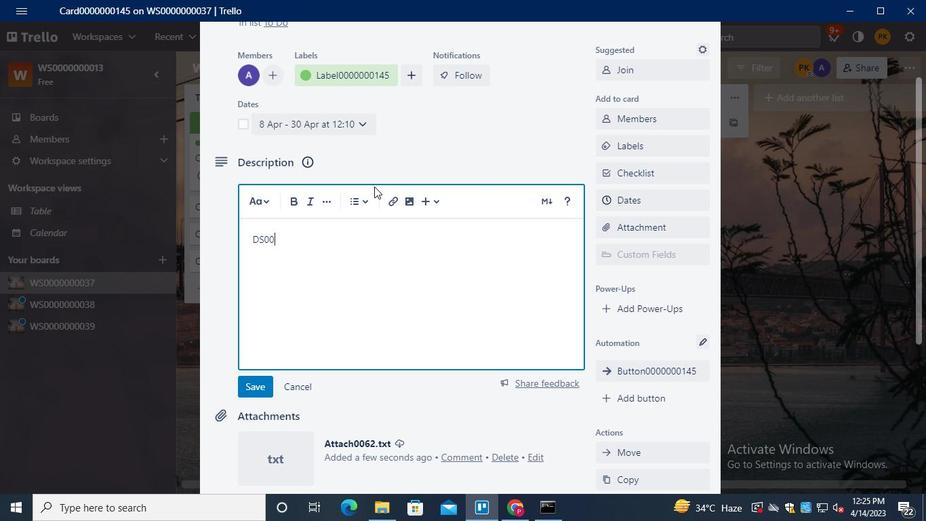 
Action: Keyboard <96>
Screenshot: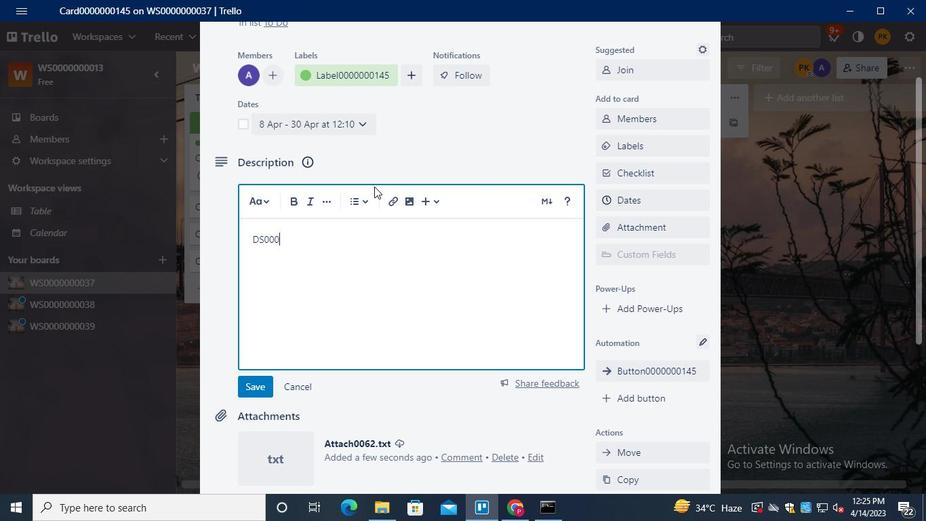 
Action: Keyboard <96>
Screenshot: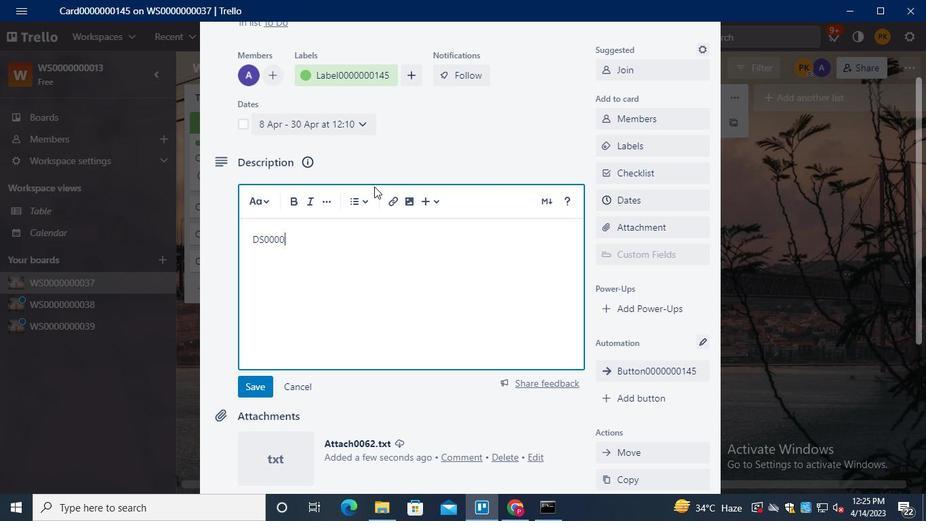 
Action: Keyboard <96>
Screenshot: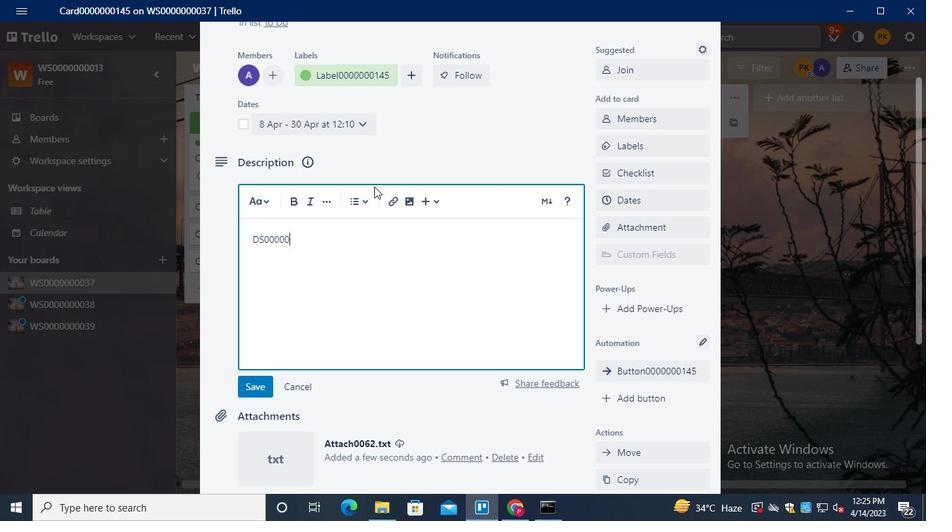 
Action: Keyboard <96>
Screenshot: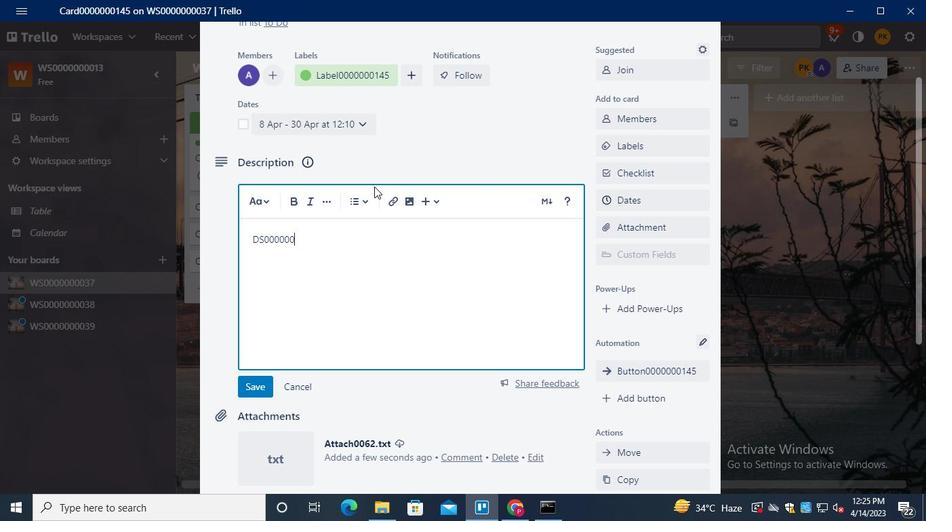 
Action: Keyboard <97>
Screenshot: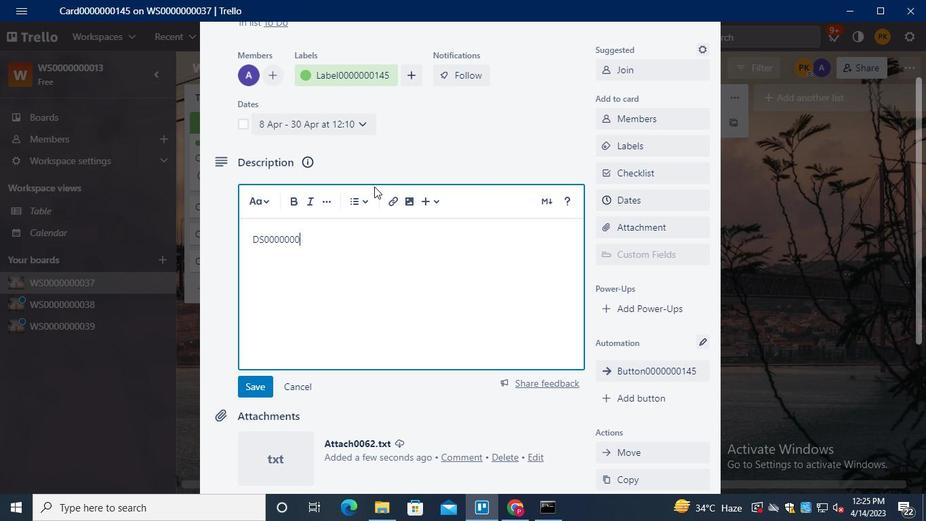 
Action: Keyboard <100>
Screenshot: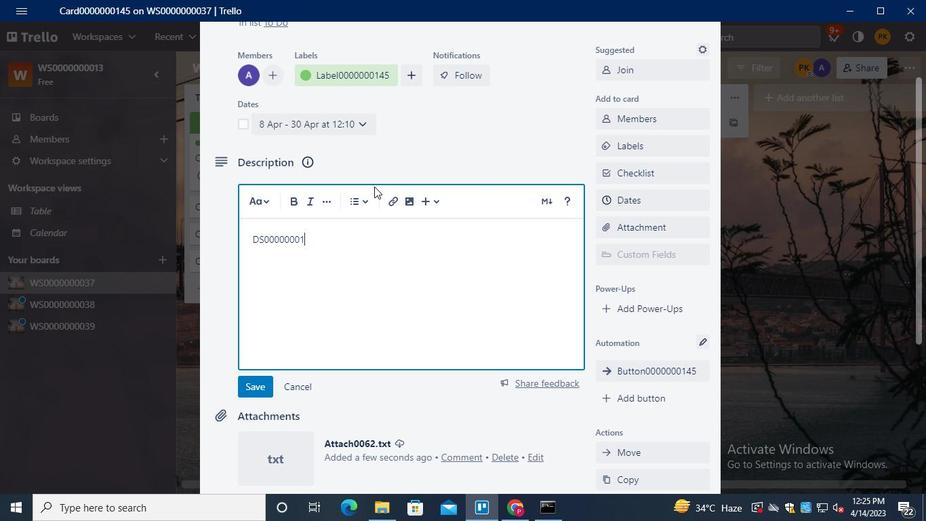 
Action: Keyboard <101>
Screenshot: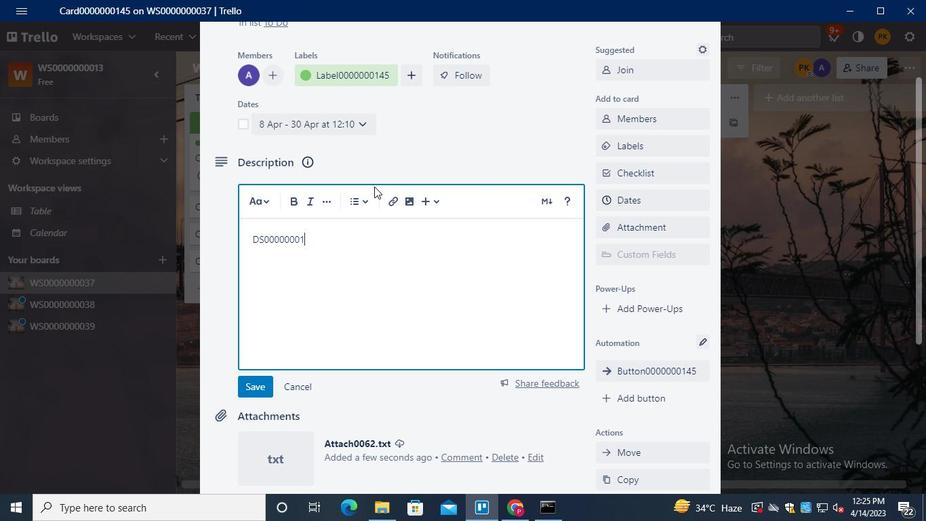 
Action: Mouse moved to (250, 387)
Screenshot: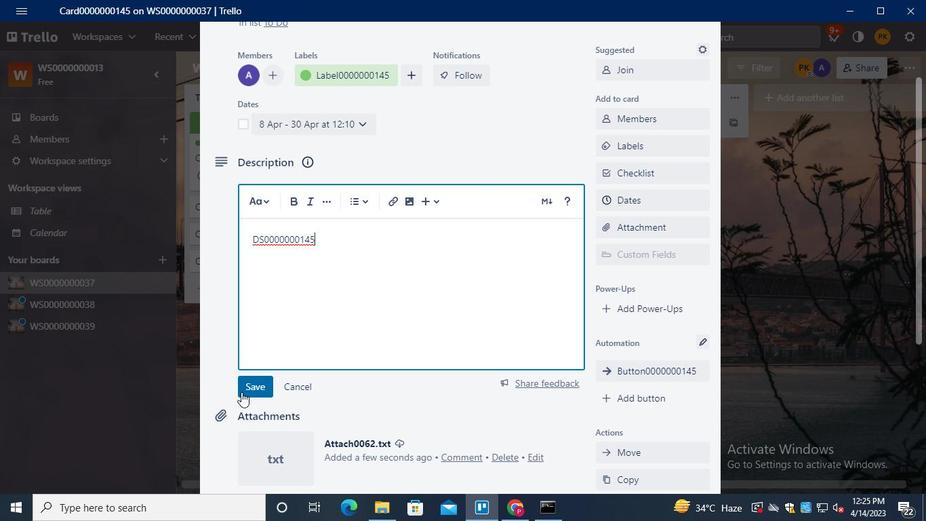 
Action: Mouse pressed left at (250, 387)
Screenshot: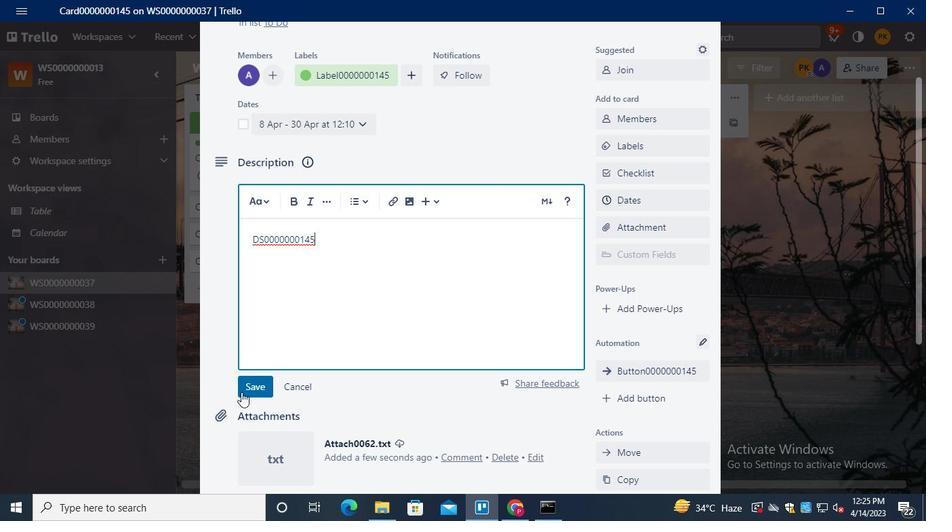 
Action: Mouse moved to (316, 424)
Screenshot: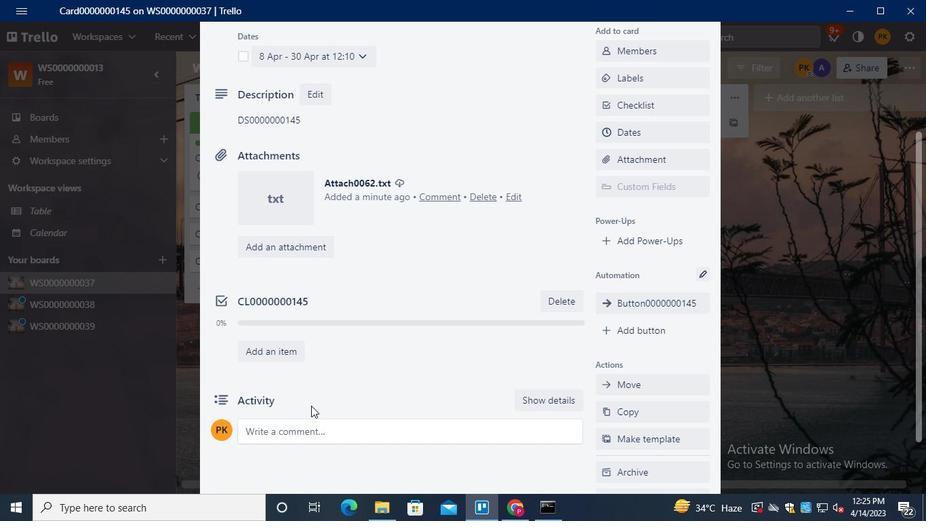 
Action: Mouse pressed left at (316, 424)
Screenshot: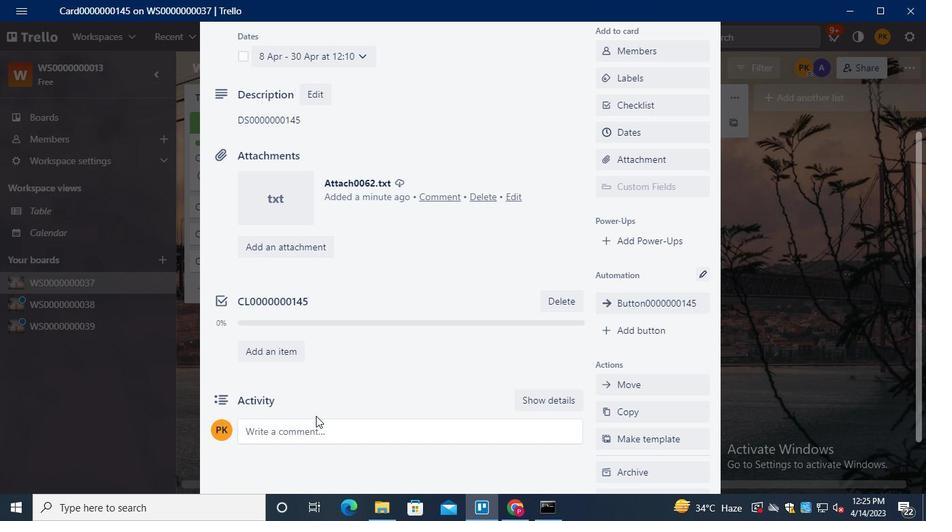 
Action: Keyboard Key.shift
Screenshot: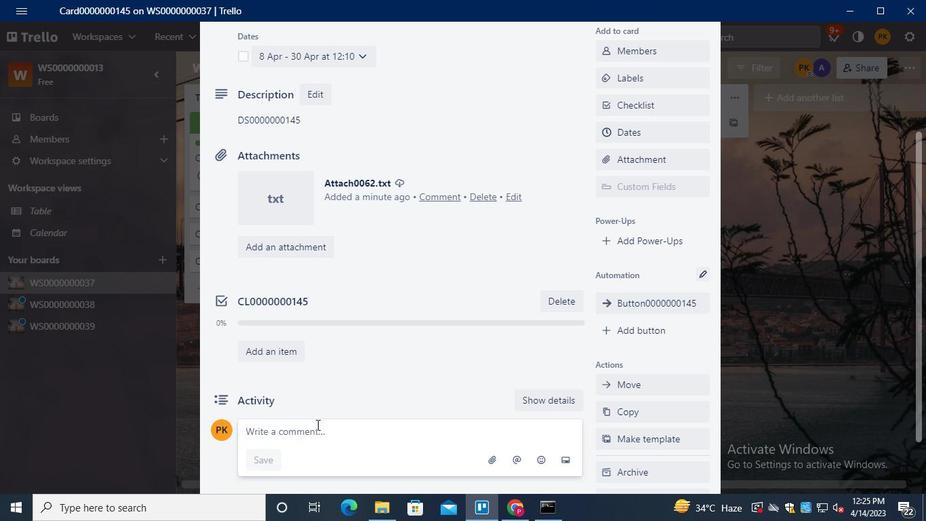 
Action: Keyboard C
Screenshot: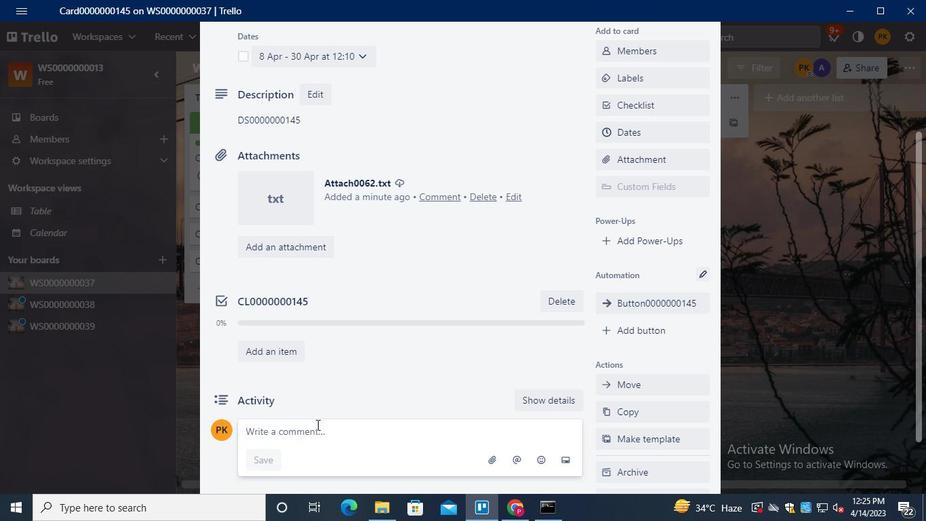 
Action: Keyboard M
Screenshot: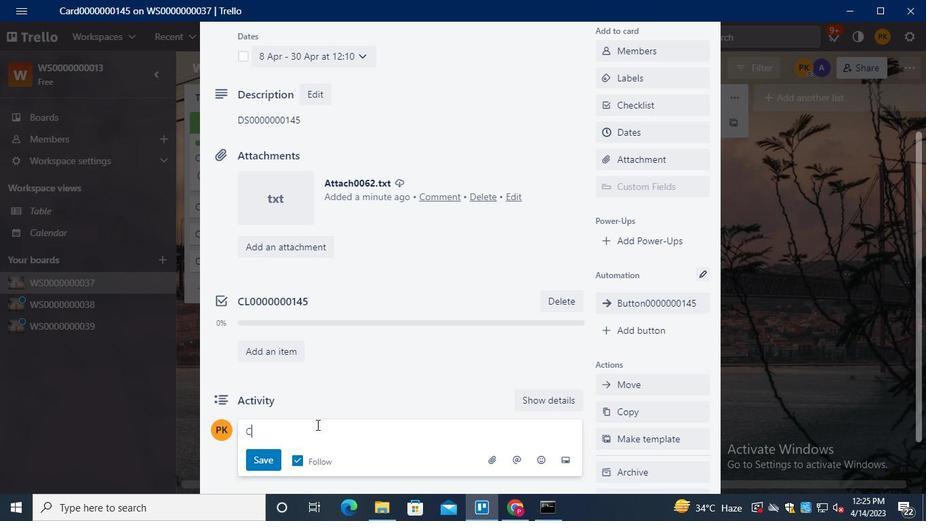 
Action: Keyboard <96>
Screenshot: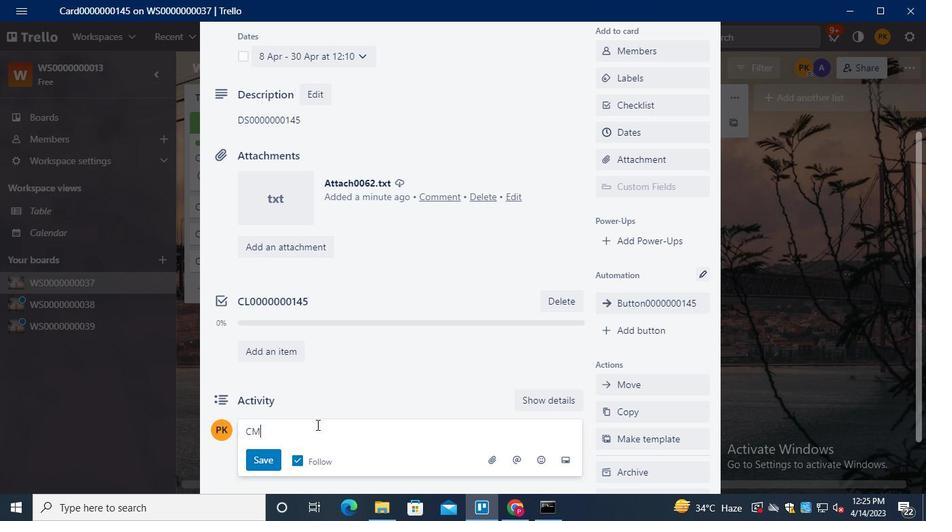 
Action: Keyboard <96>
Screenshot: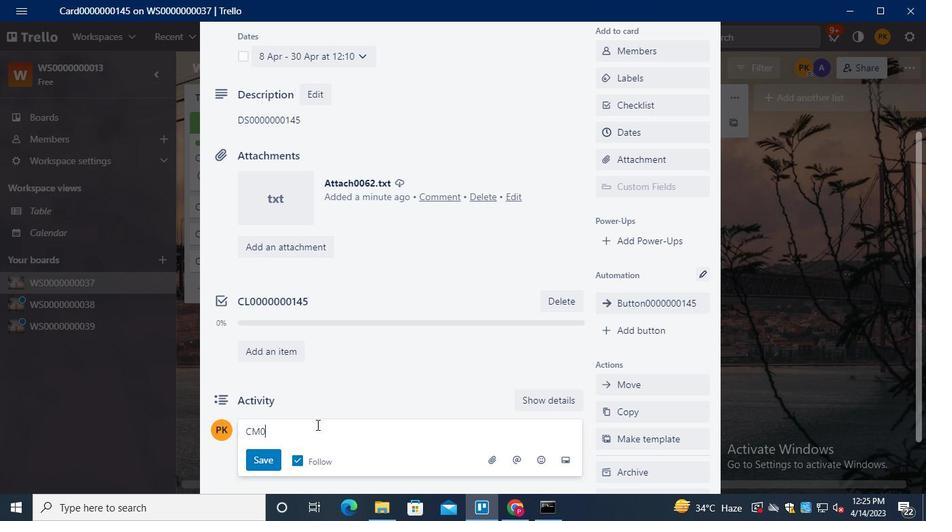 
Action: Keyboard <96>
Screenshot: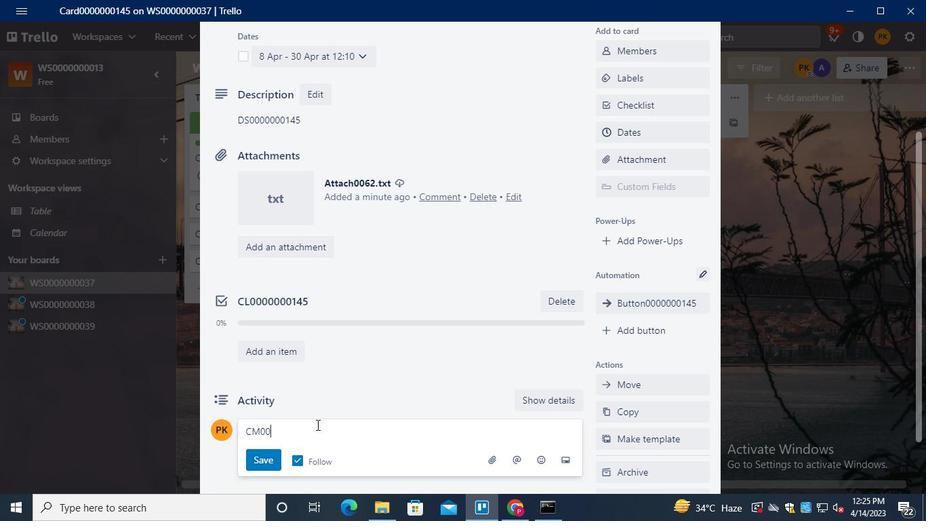 
Action: Keyboard <96>
Screenshot: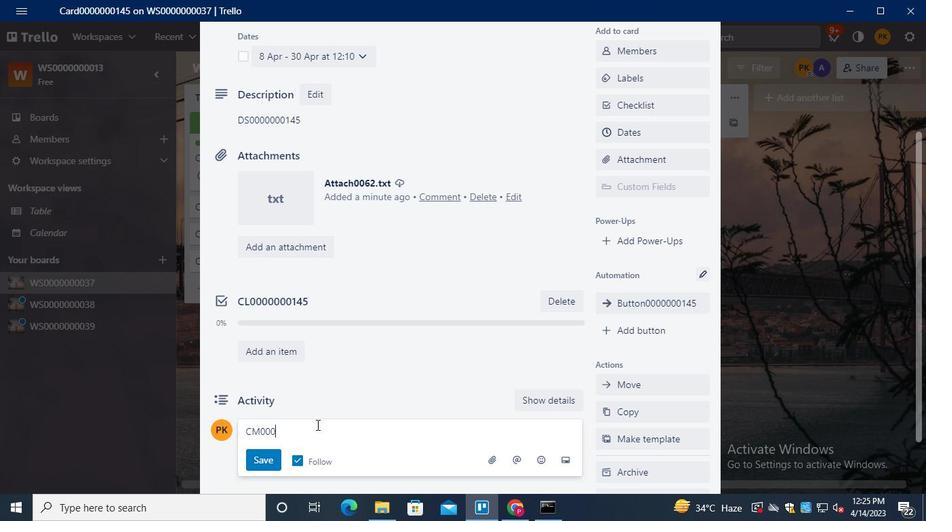 
Action: Keyboard <96>
Screenshot: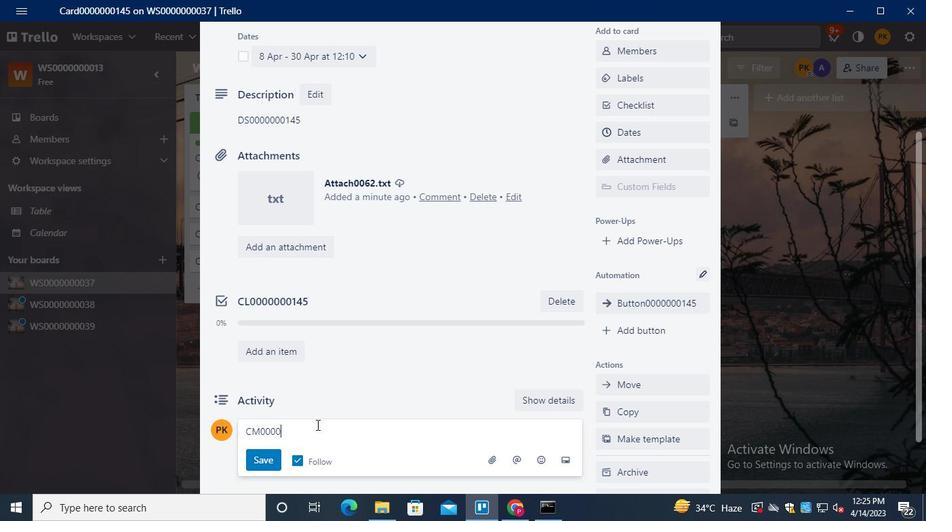 
Action: Keyboard <96>
Screenshot: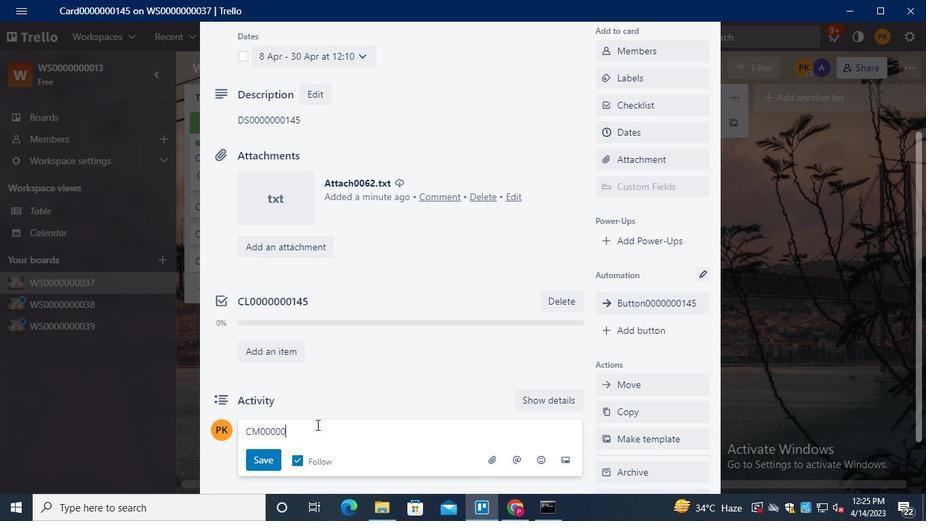
Action: Keyboard <96>
Screenshot: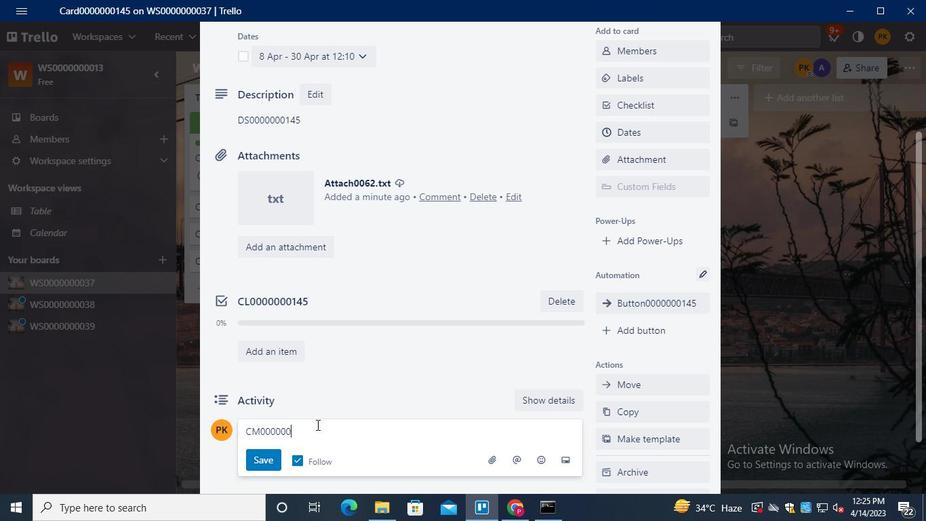 
Action: Keyboard <97>
Screenshot: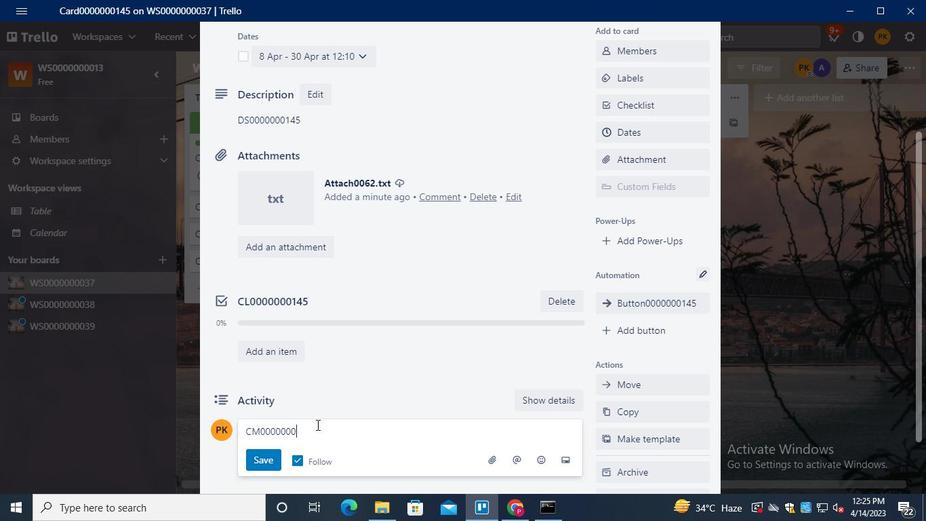 
Action: Keyboard <100>
Screenshot: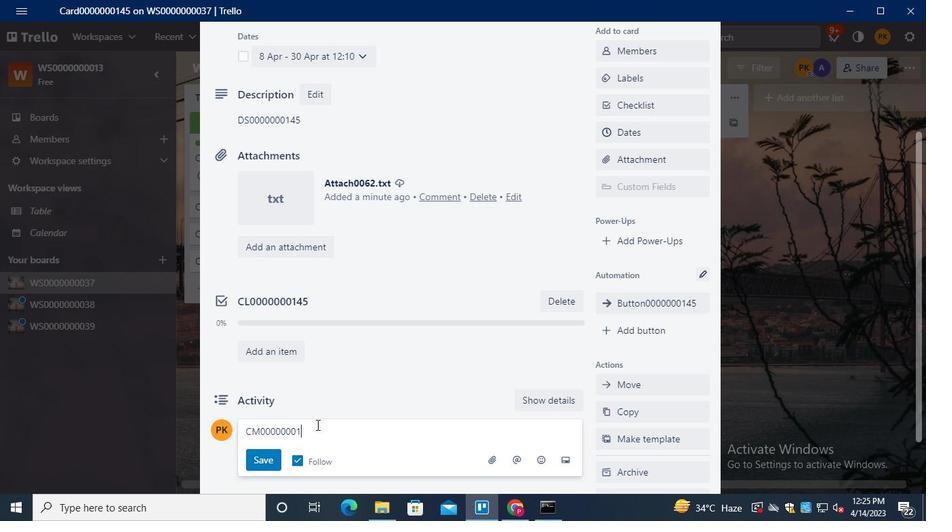 
Action: Keyboard <101>
Screenshot: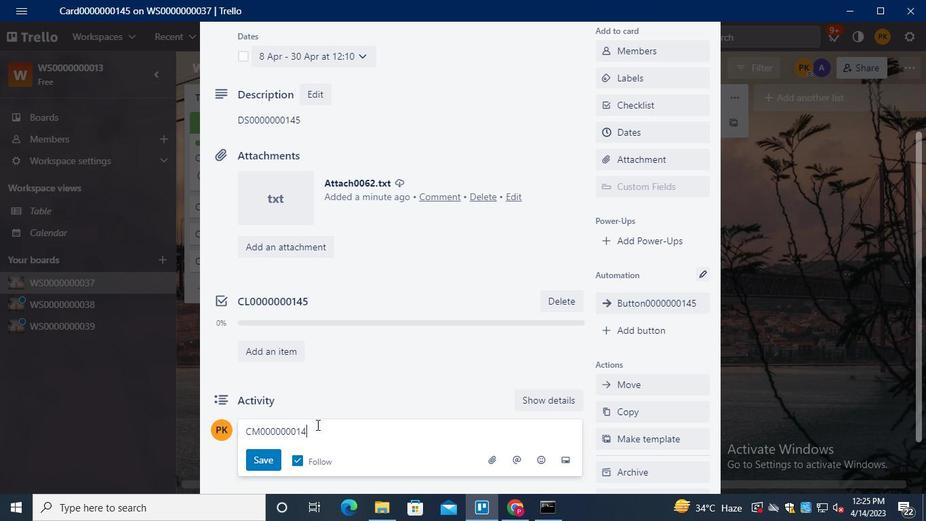 
Action: Mouse moved to (255, 452)
Screenshot: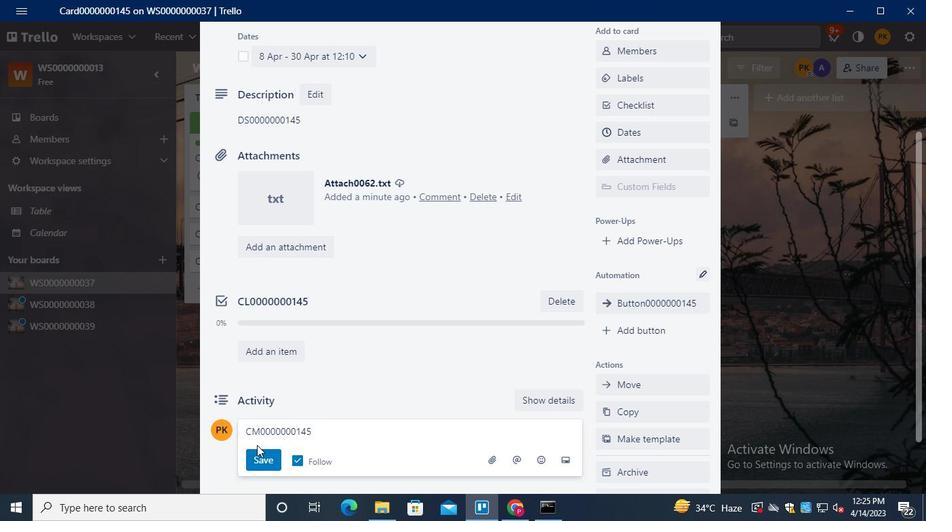 
Action: Mouse pressed left at (255, 452)
Screenshot: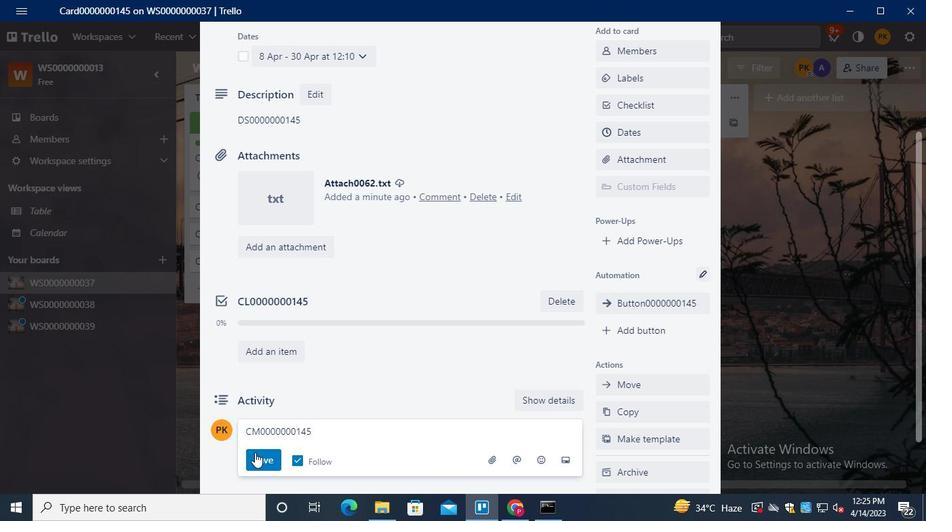 
Action: Mouse moved to (480, 206)
Screenshot: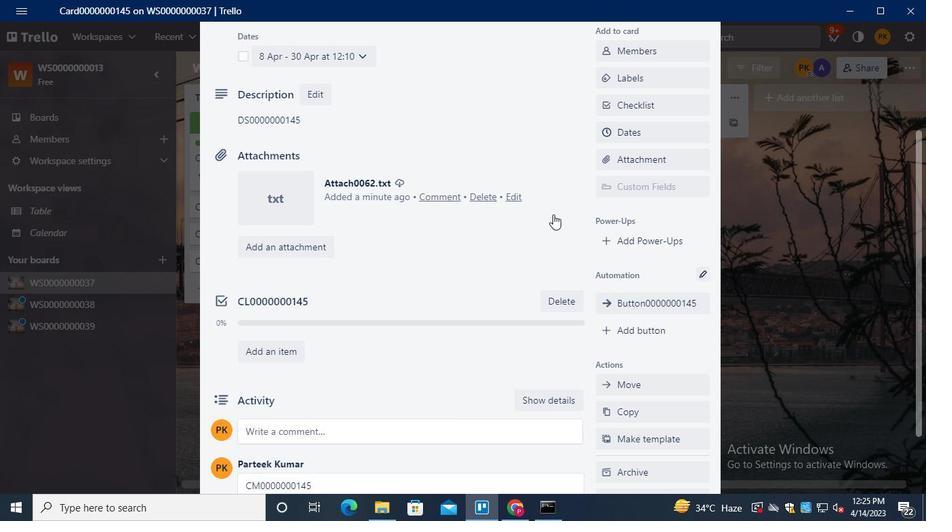 
Action: Keyboard Key.alt_l
Screenshot: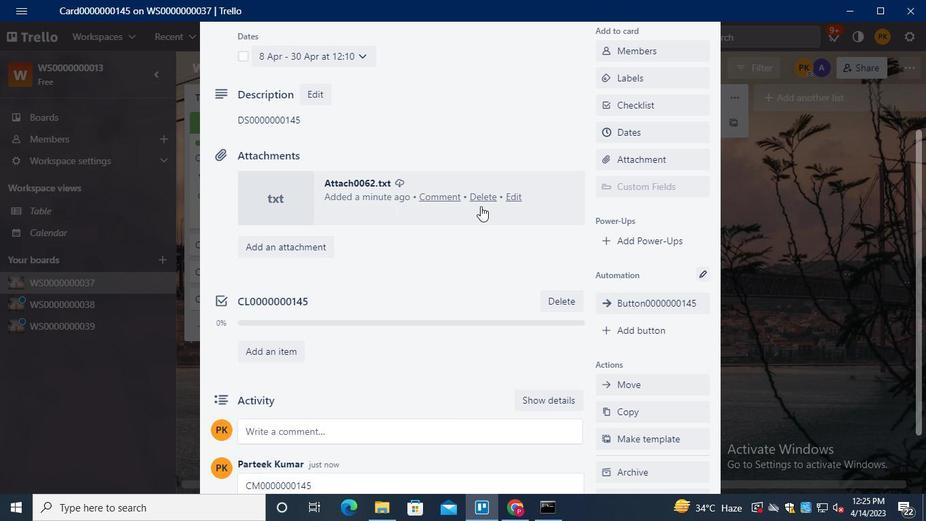 
Action: Keyboard Key.tab
Screenshot: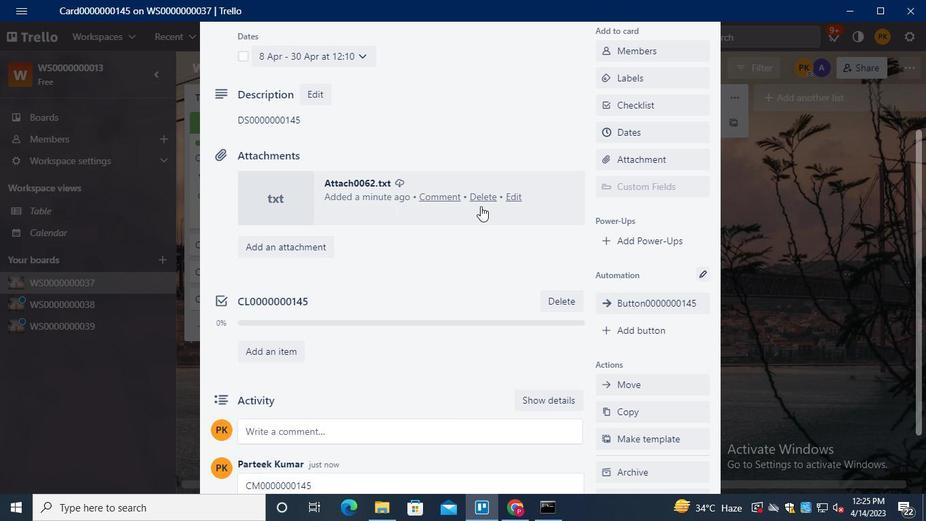 
Action: Mouse moved to (668, 29)
Screenshot: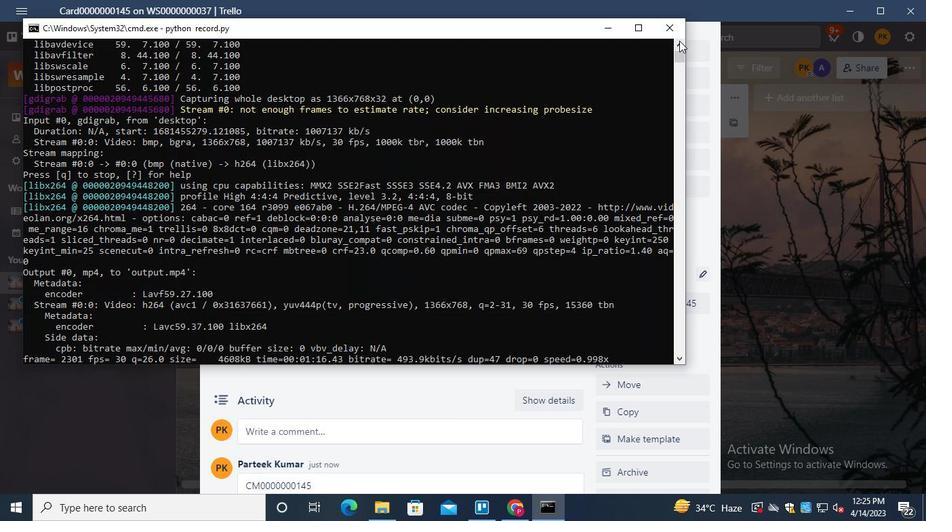 
Action: Mouse pressed left at (668, 29)
Screenshot: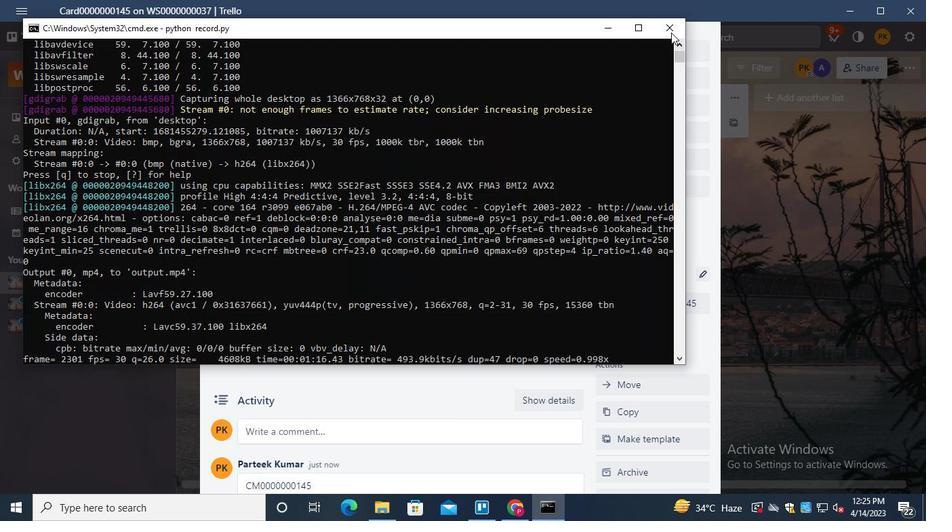 
